 Task: Create a due date automation trigger when advanced on, on the wednesday of the week a card is due add fields without custom field "Resume" set to a number lower than 1 and greater or equal to 10 at 11:00 AM.
Action: Mouse moved to (1076, 80)
Screenshot: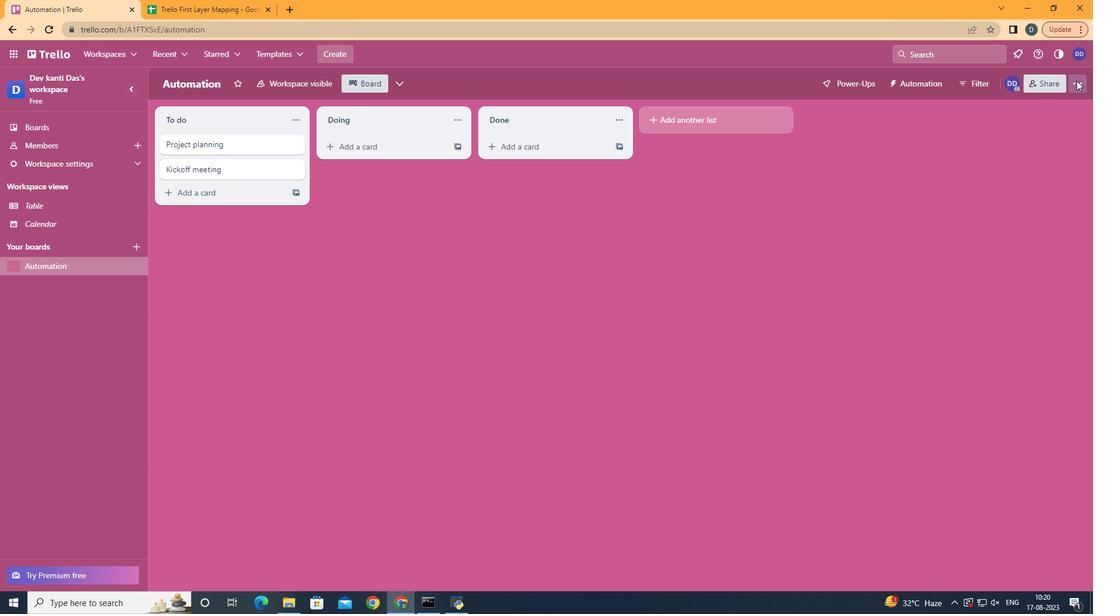 
Action: Mouse pressed left at (1076, 80)
Screenshot: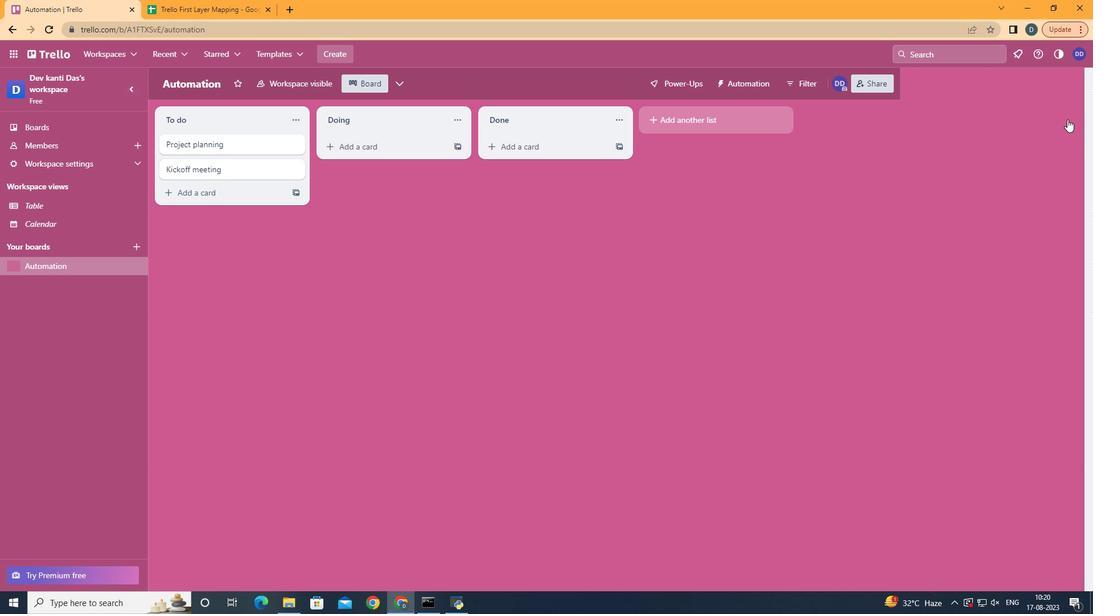 
Action: Mouse moved to (1015, 247)
Screenshot: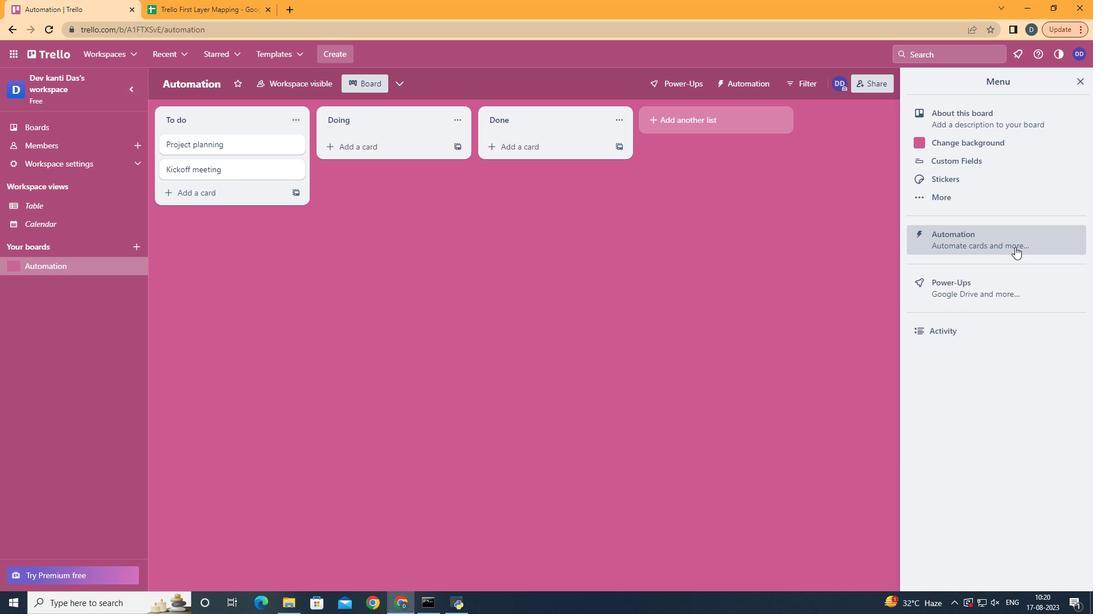 
Action: Mouse pressed left at (1015, 247)
Screenshot: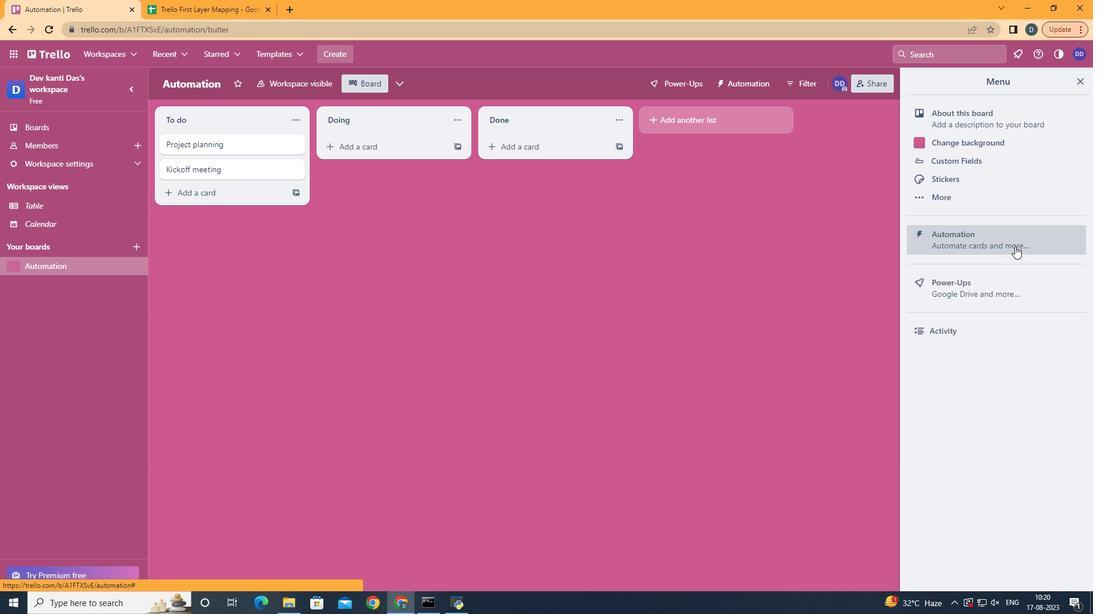 
Action: Mouse moved to (219, 231)
Screenshot: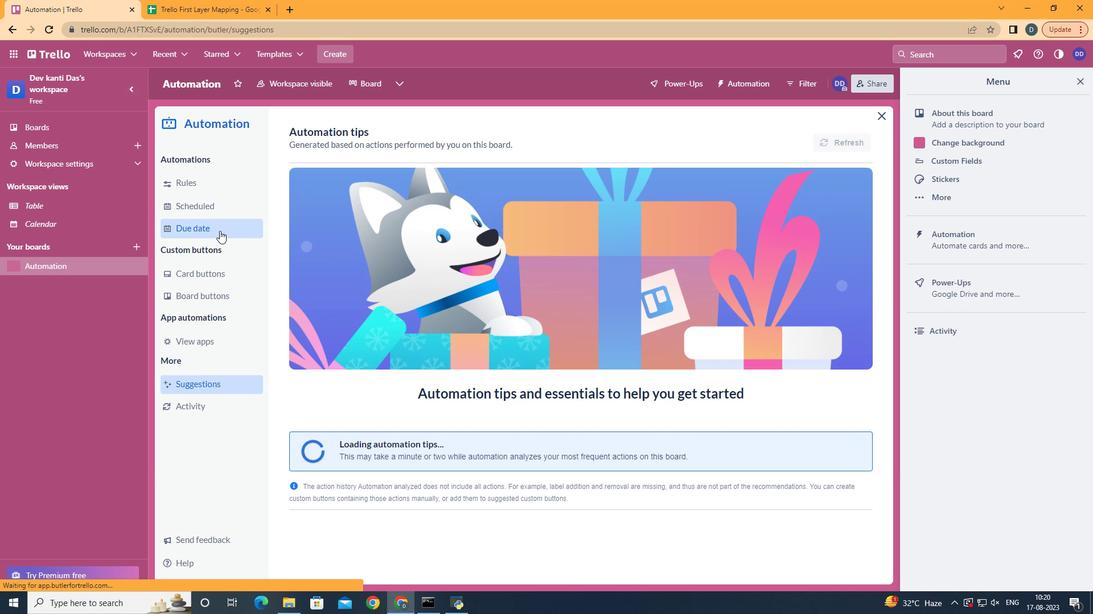 
Action: Mouse pressed left at (219, 231)
Screenshot: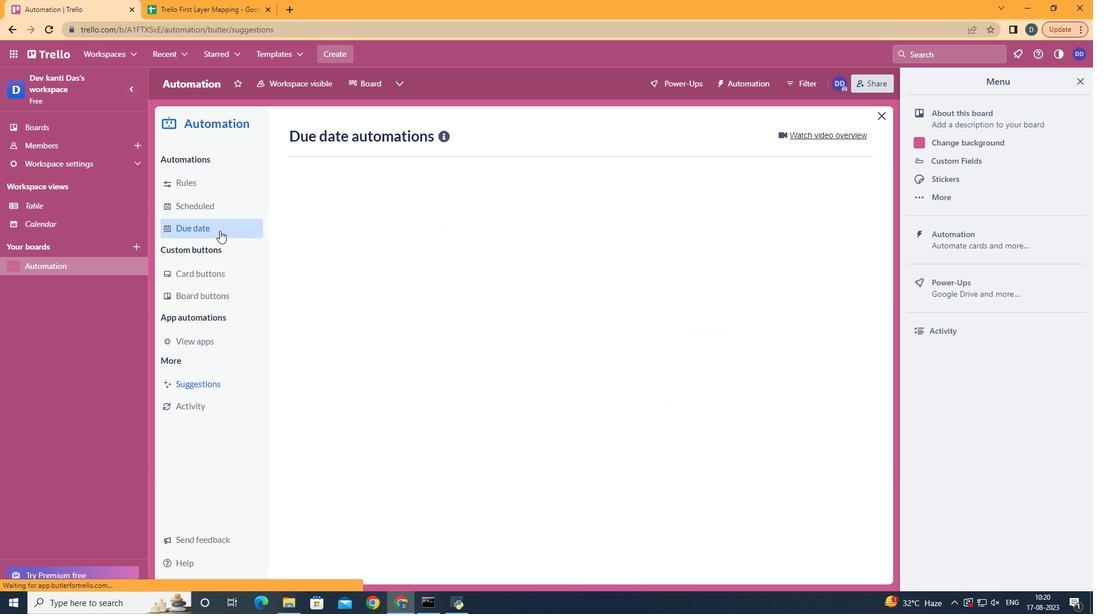 
Action: Mouse moved to (787, 134)
Screenshot: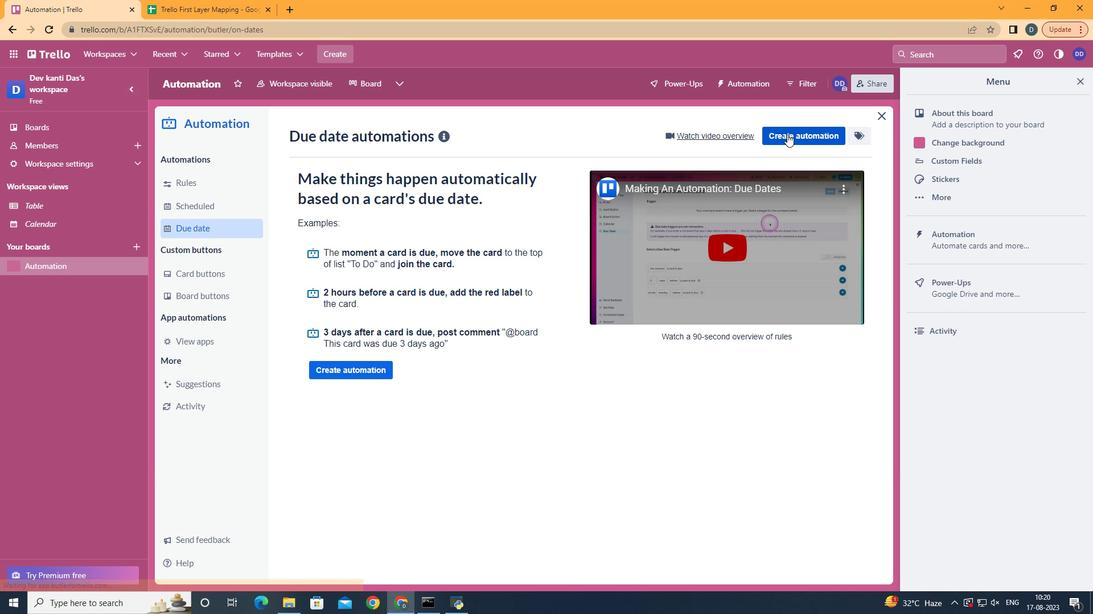 
Action: Mouse pressed left at (787, 134)
Screenshot: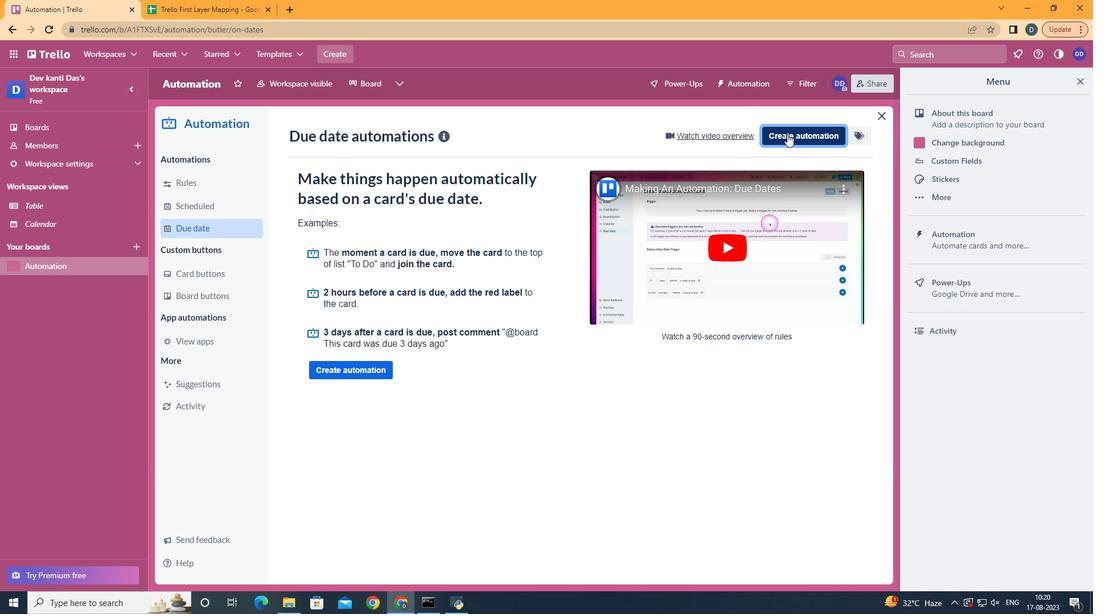 
Action: Mouse moved to (635, 251)
Screenshot: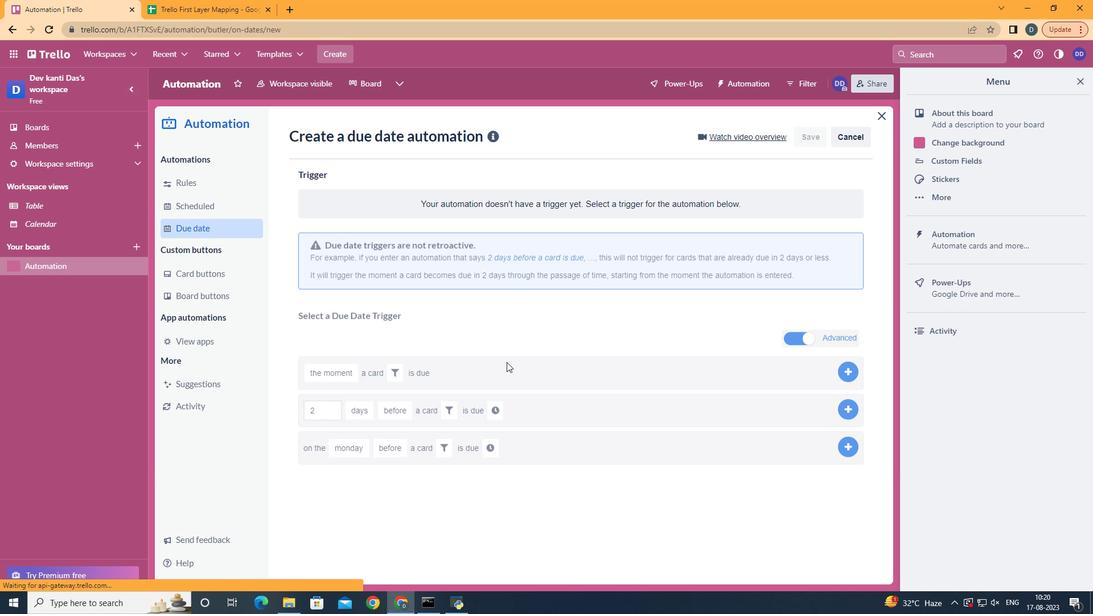 
Action: Mouse pressed left at (635, 251)
Screenshot: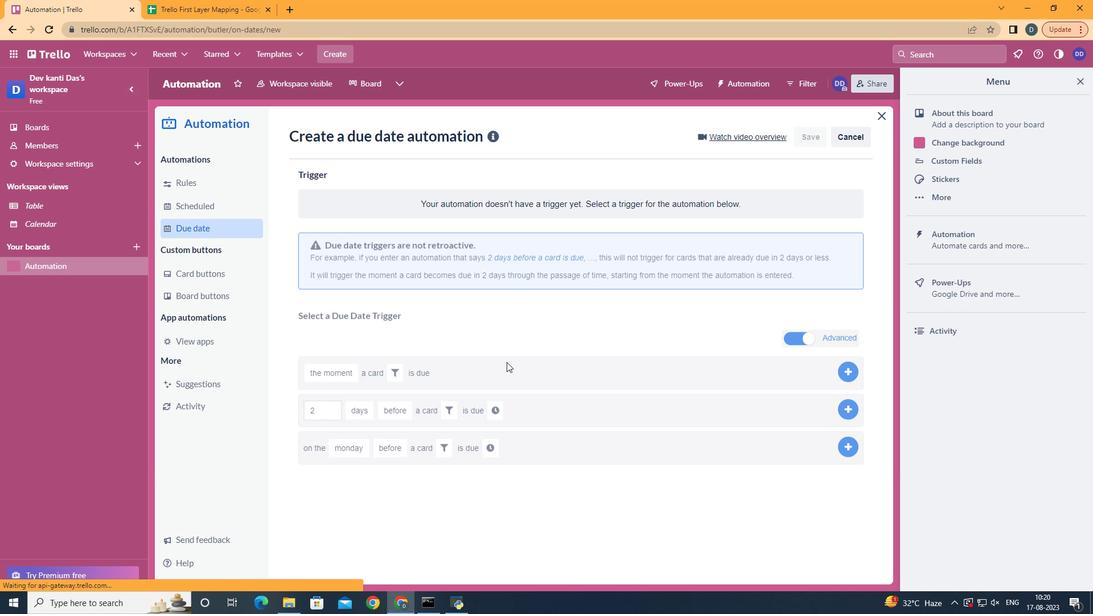 
Action: Mouse moved to (378, 335)
Screenshot: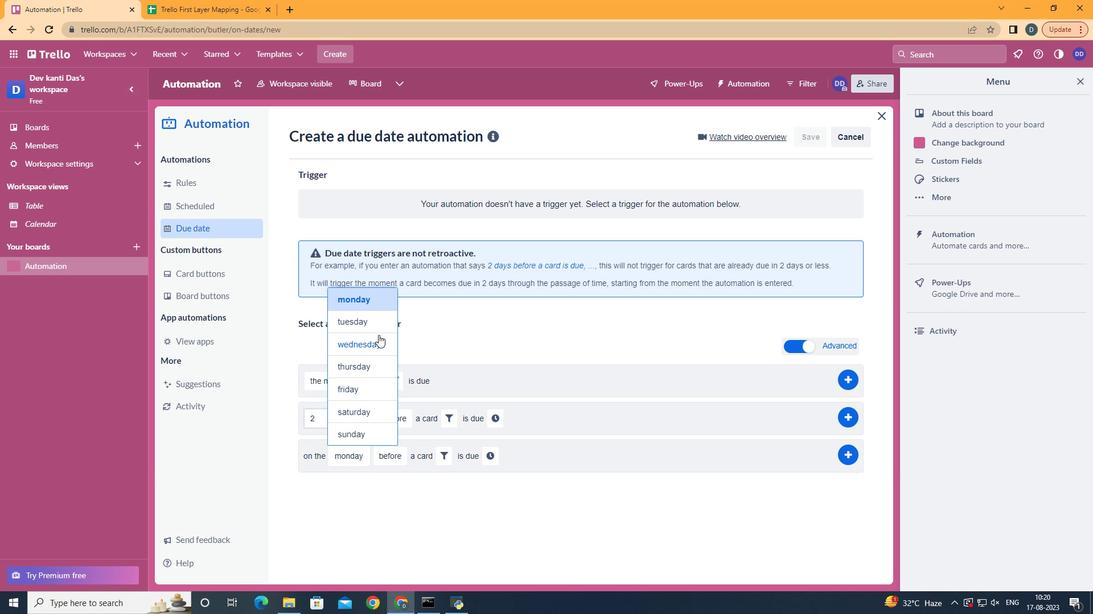 
Action: Mouse pressed left at (378, 335)
Screenshot: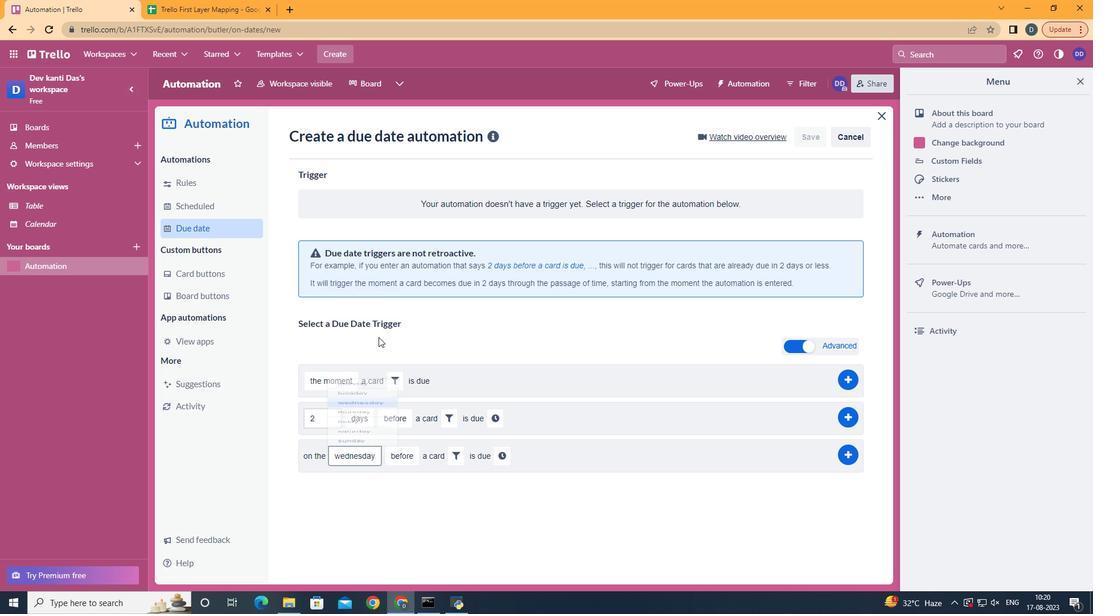 
Action: Mouse moved to (425, 526)
Screenshot: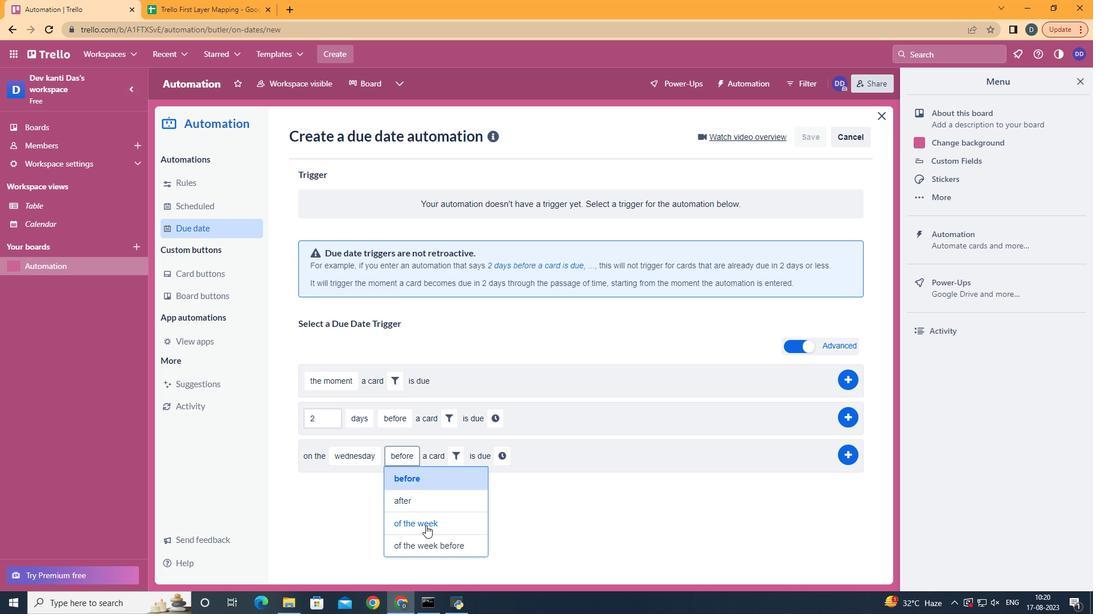 
Action: Mouse pressed left at (425, 526)
Screenshot: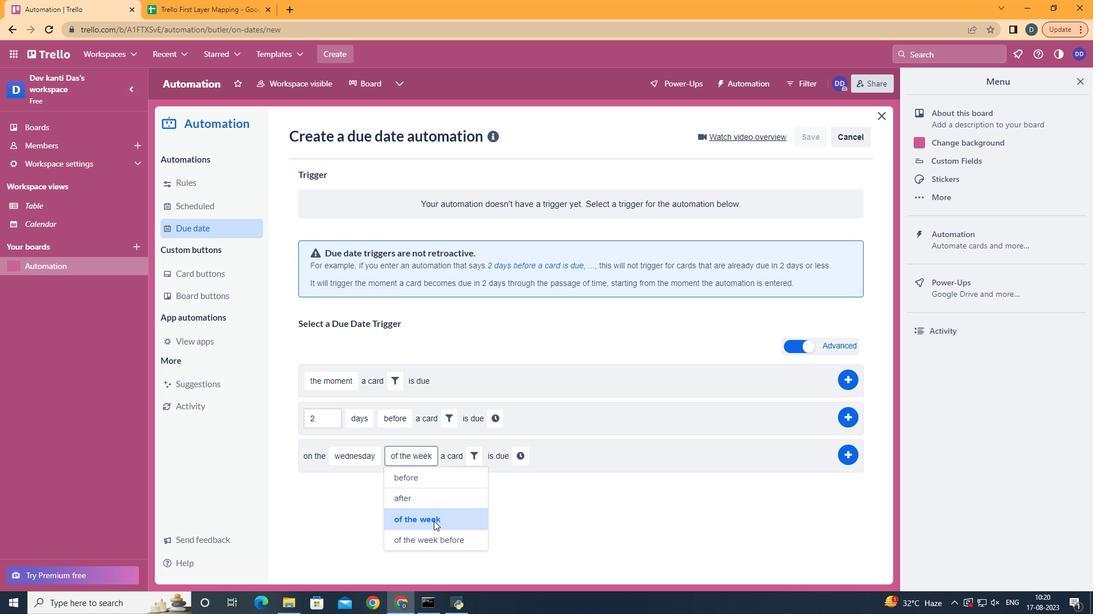 
Action: Mouse moved to (473, 462)
Screenshot: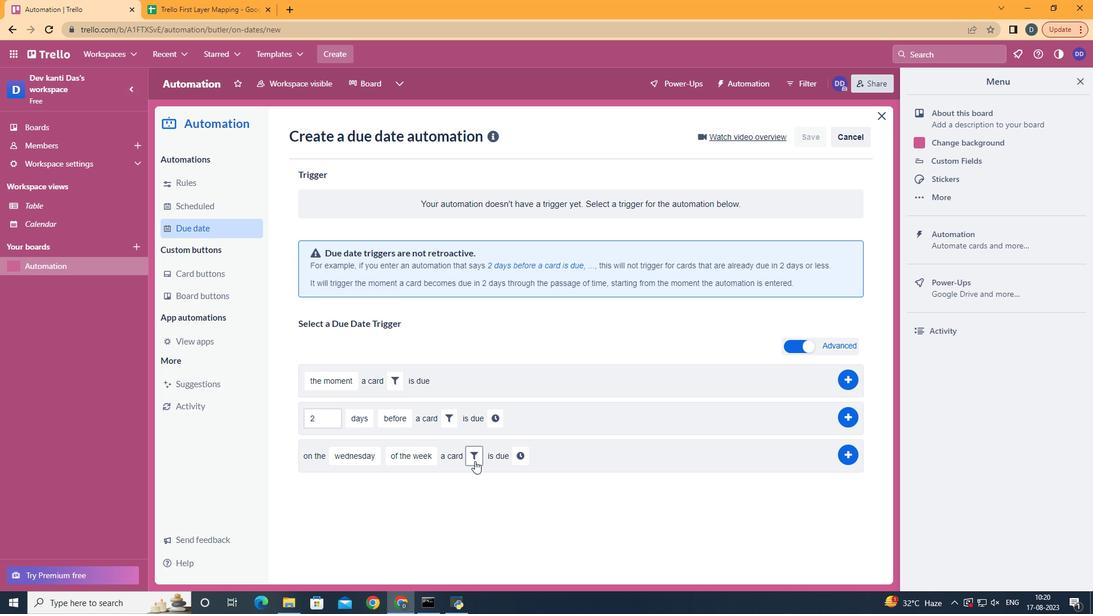 
Action: Mouse pressed left at (473, 462)
Screenshot: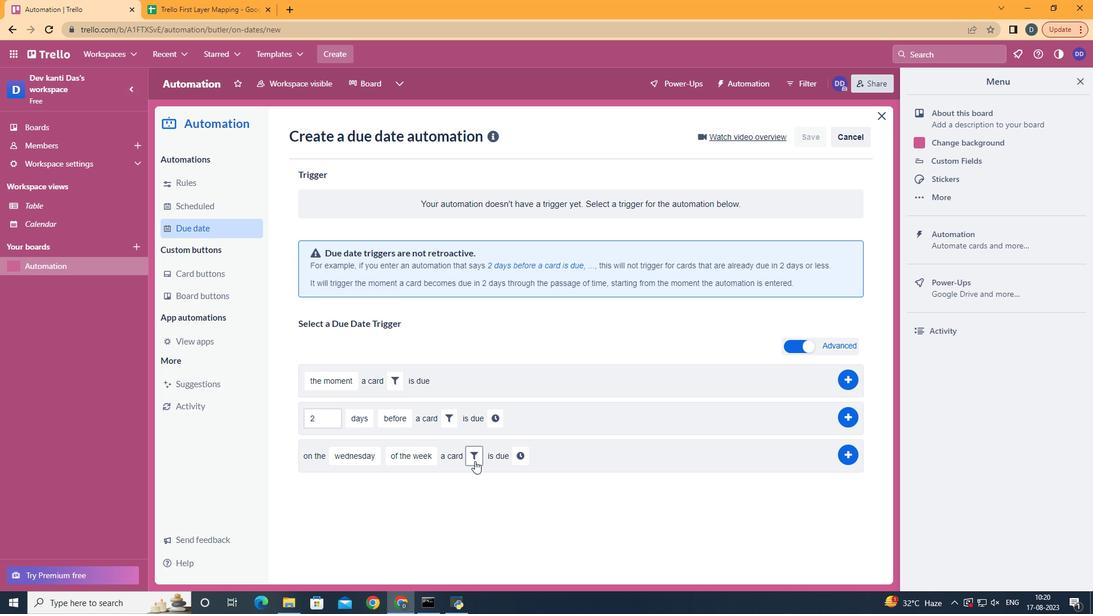 
Action: Mouse moved to (646, 494)
Screenshot: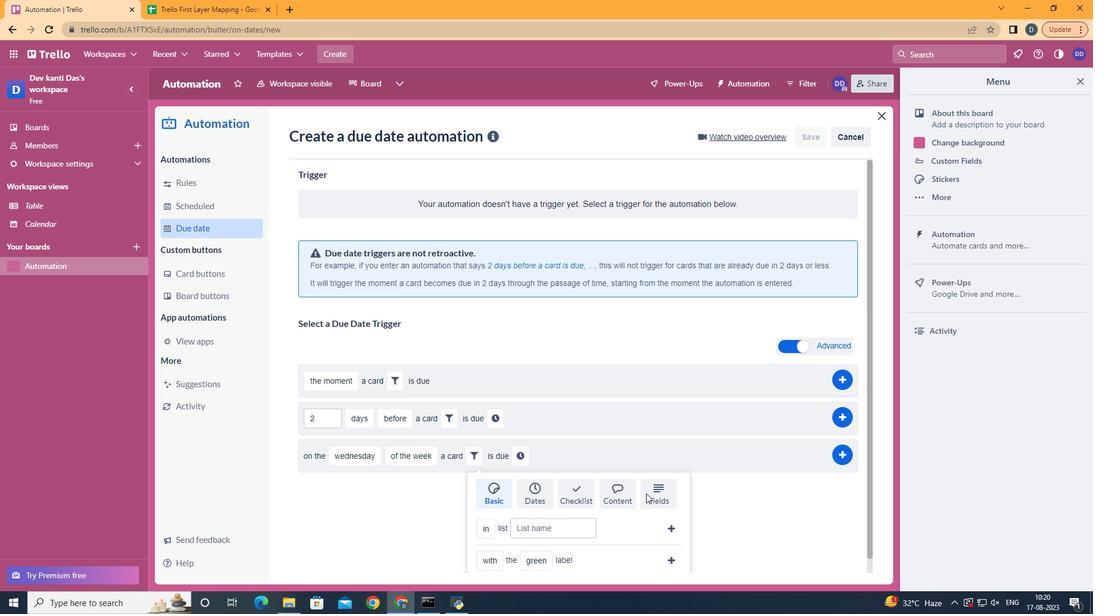 
Action: Mouse pressed left at (646, 494)
Screenshot: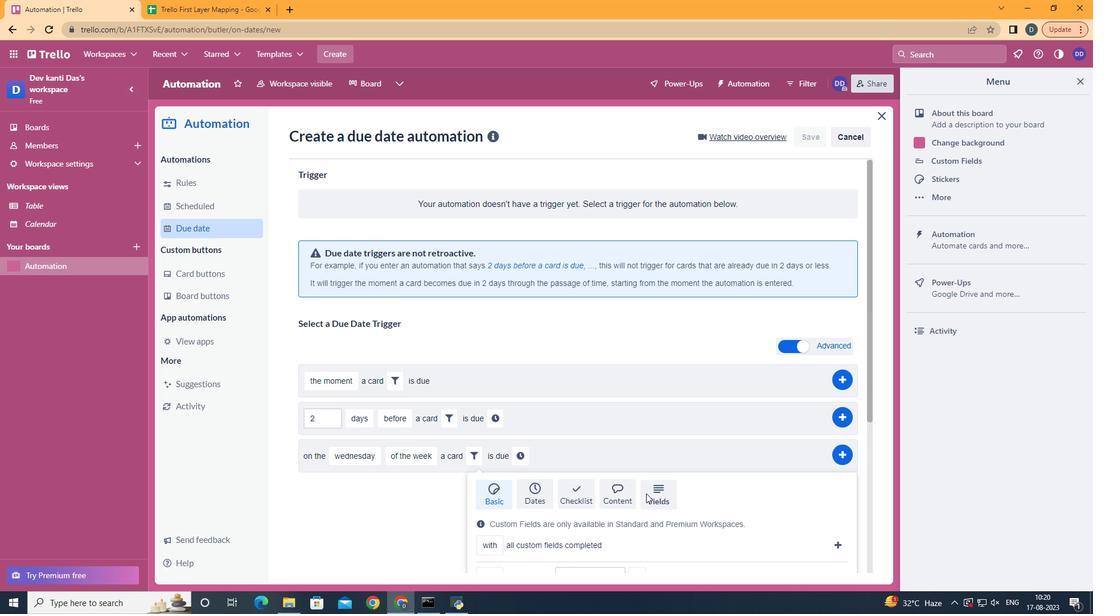 
Action: Mouse moved to (645, 493)
Screenshot: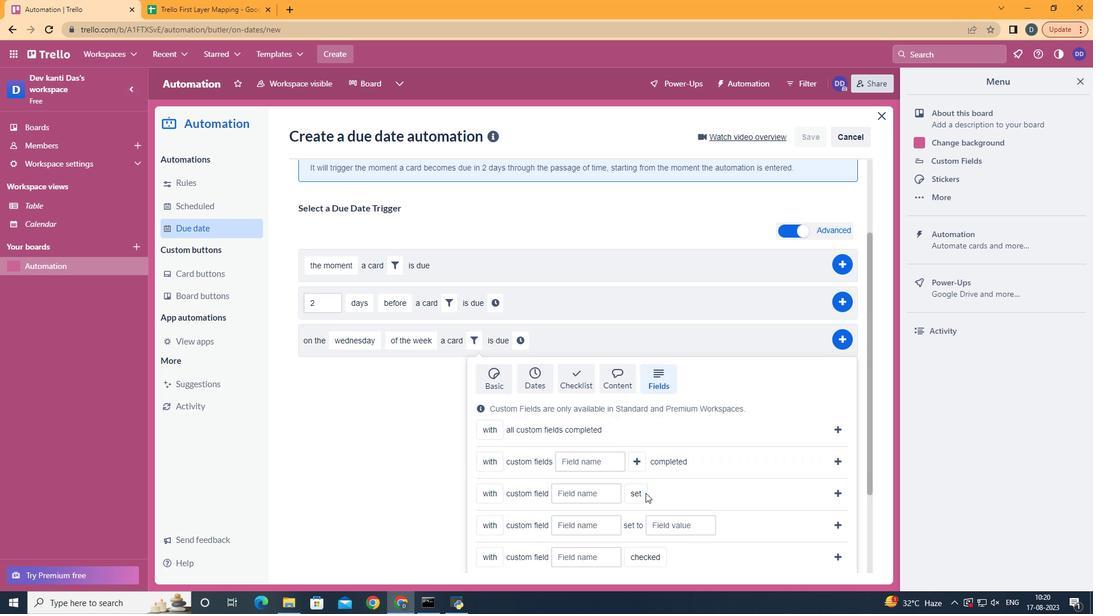 
Action: Mouse scrolled (645, 493) with delta (0, 0)
Screenshot: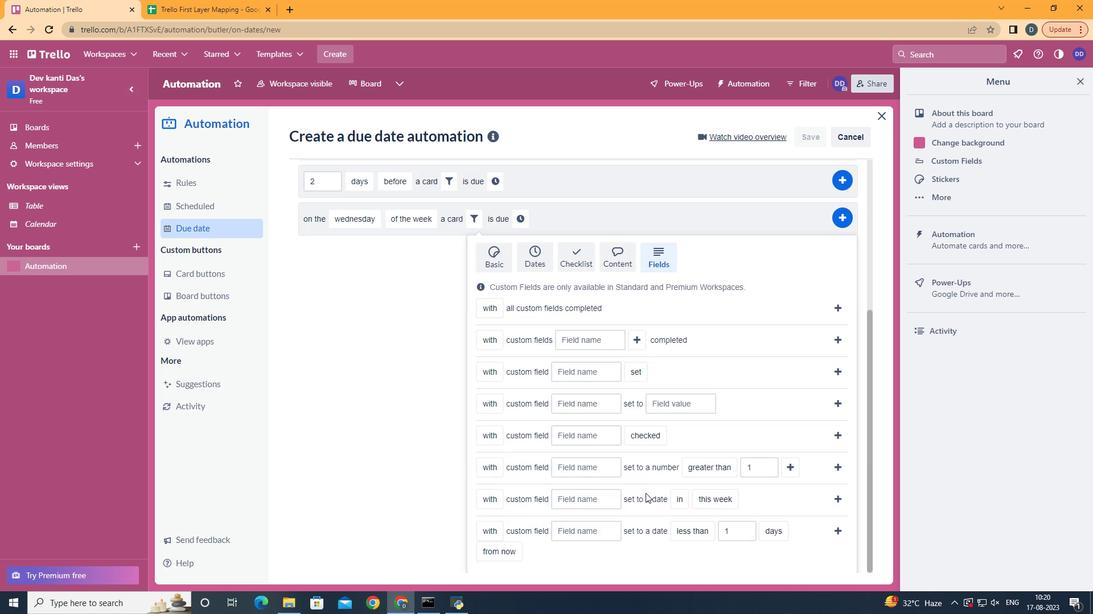 
Action: Mouse scrolled (645, 493) with delta (0, 0)
Screenshot: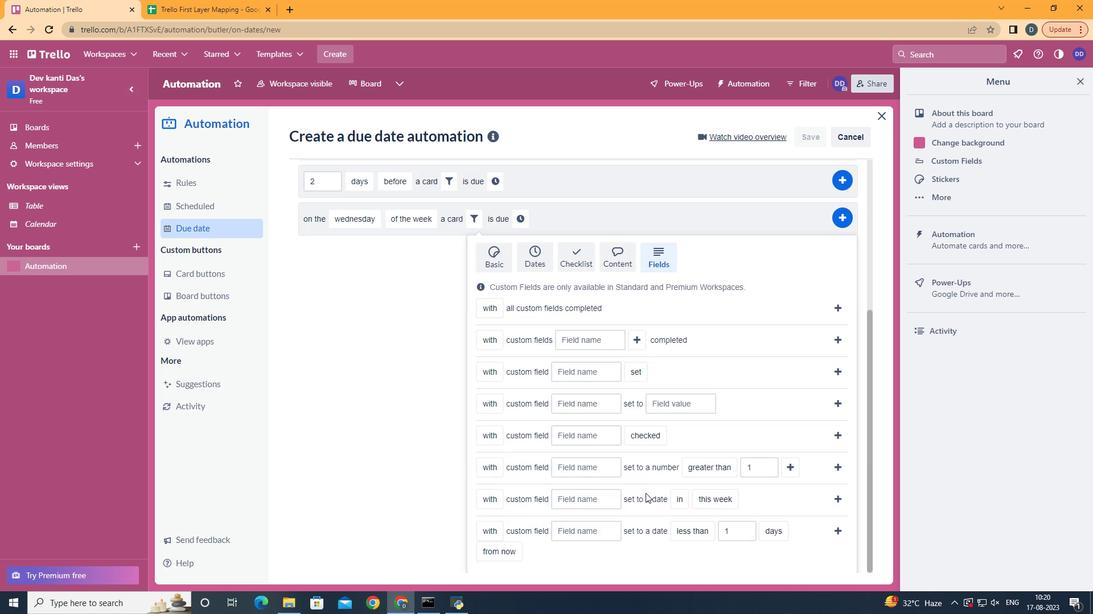 
Action: Mouse scrolled (645, 493) with delta (0, 0)
Screenshot: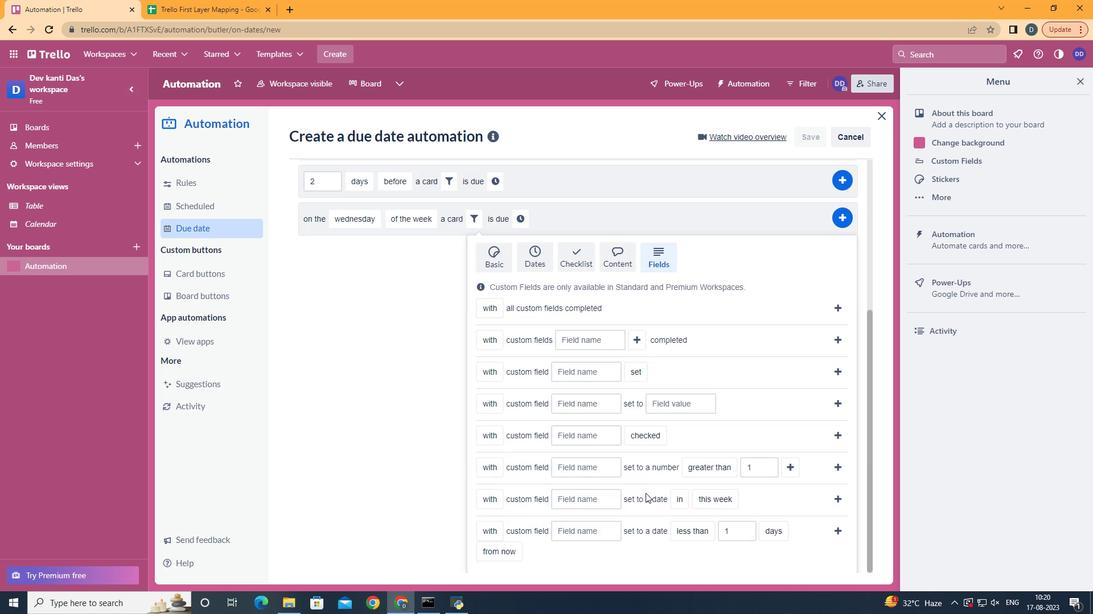 
Action: Mouse scrolled (645, 493) with delta (0, 0)
Screenshot: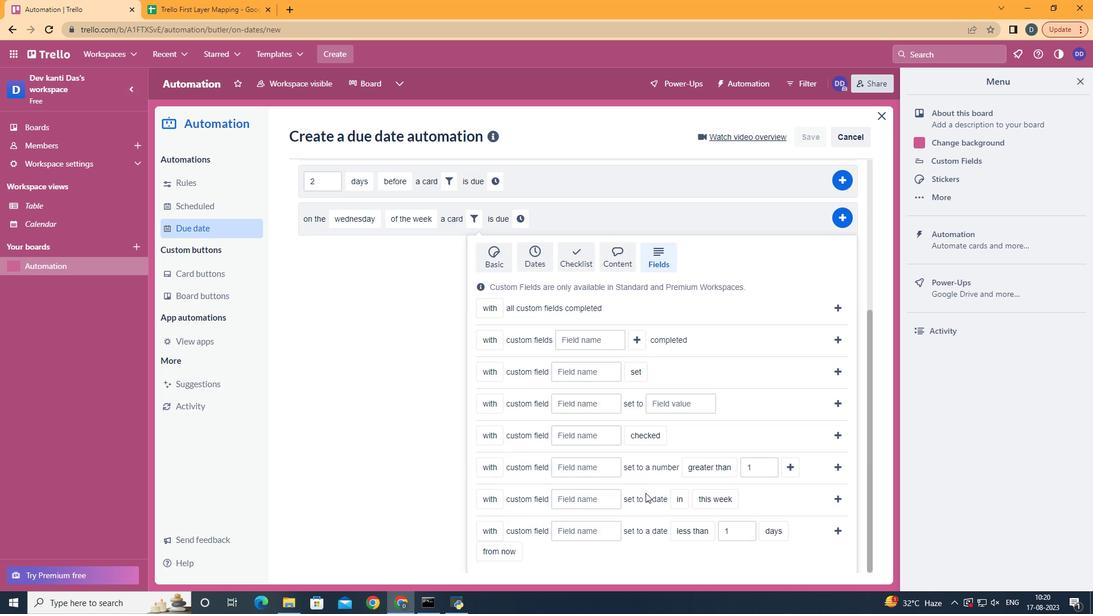 
Action: Mouse scrolled (645, 493) with delta (0, 0)
Screenshot: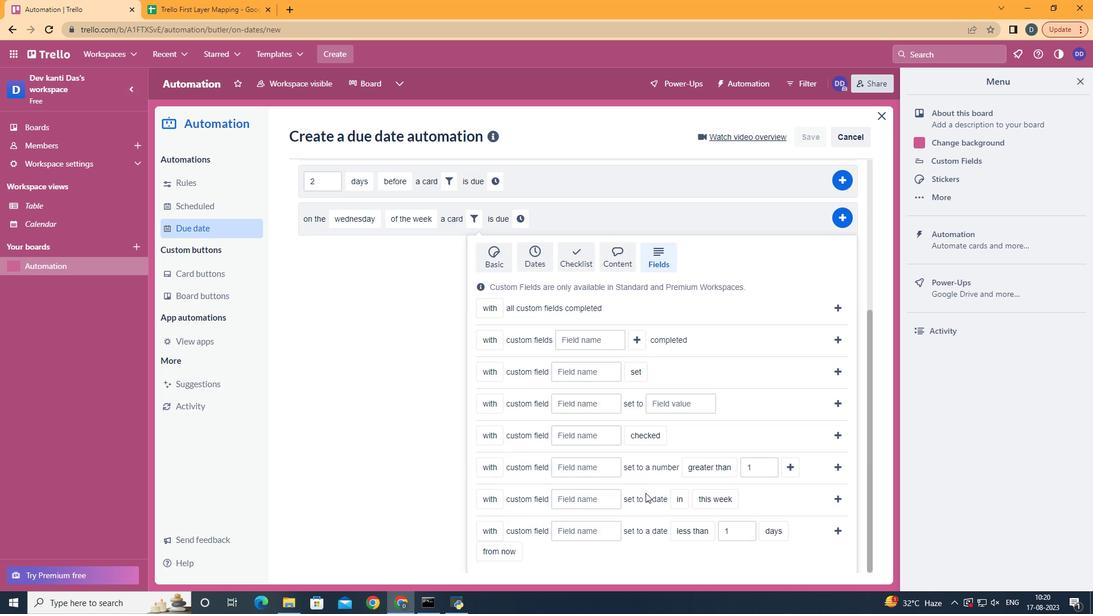 
Action: Mouse scrolled (645, 493) with delta (0, 0)
Screenshot: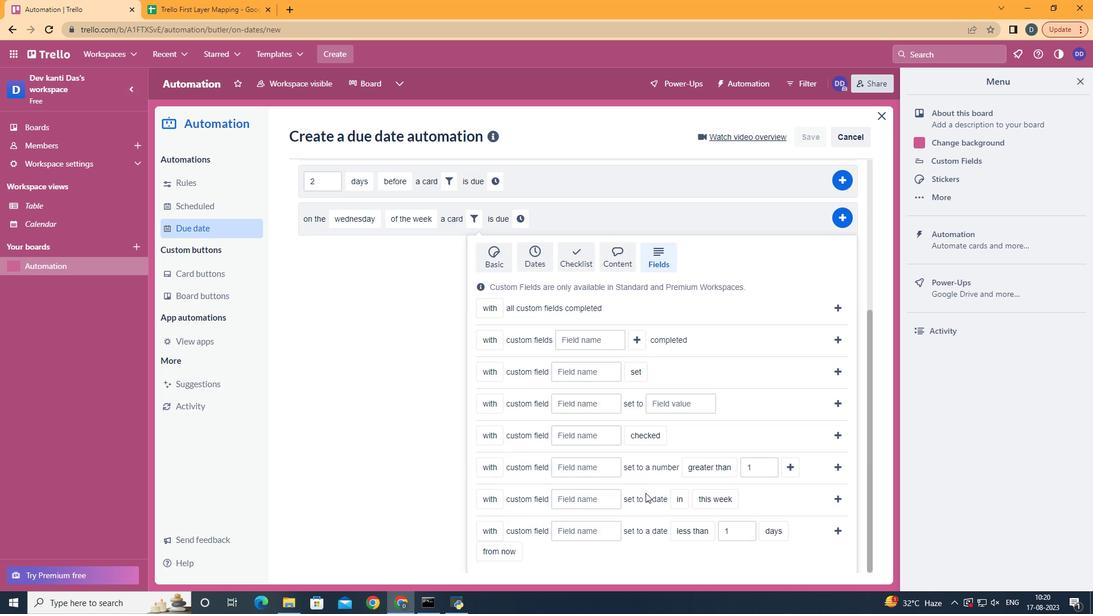
Action: Mouse moved to (506, 510)
Screenshot: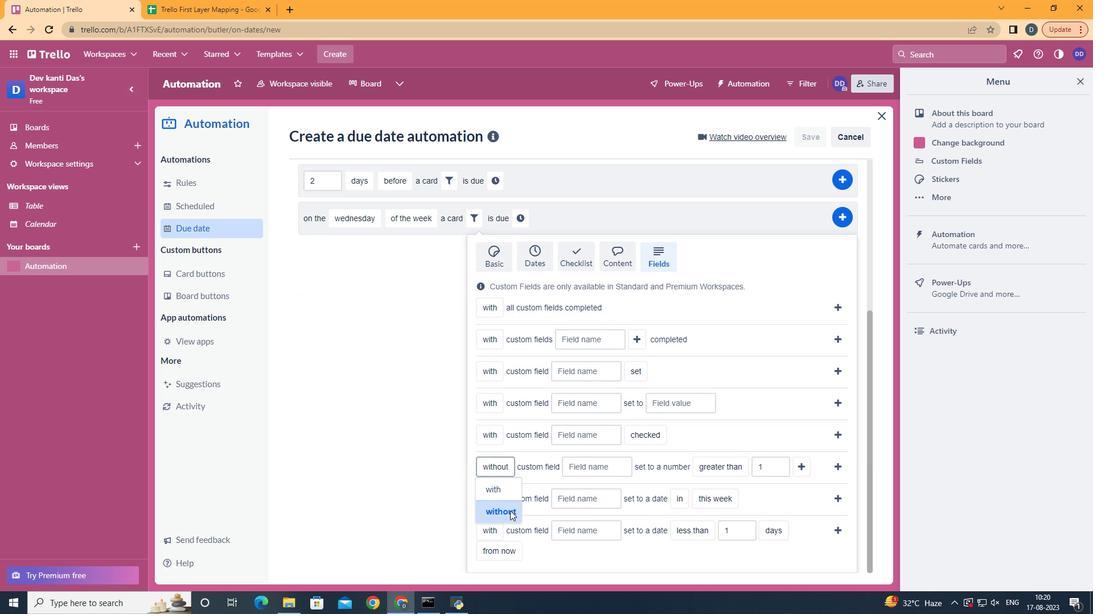 
Action: Mouse pressed left at (506, 510)
Screenshot: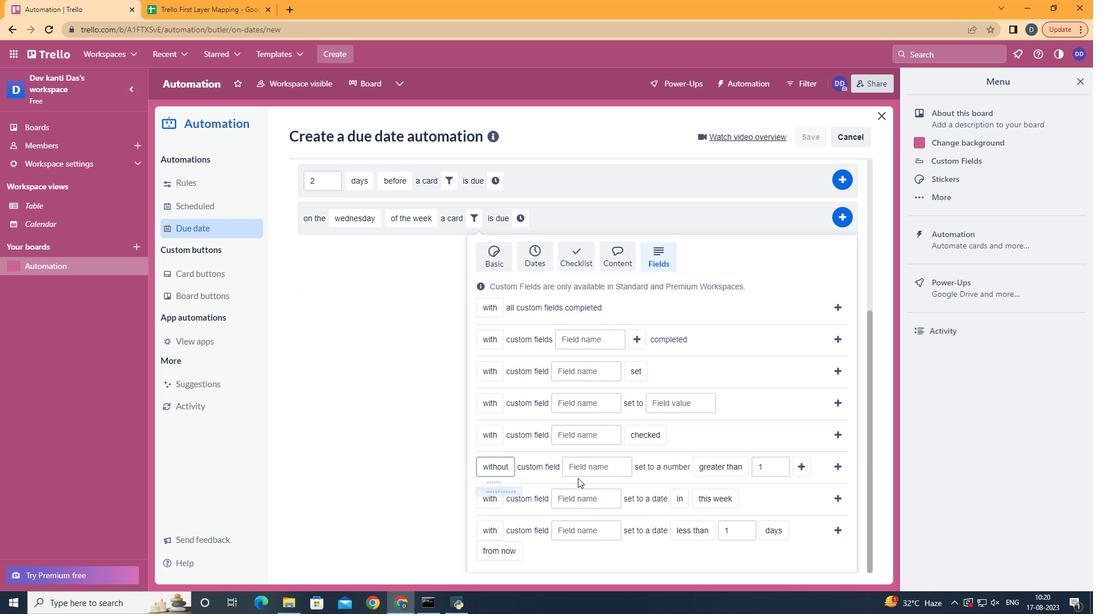 
Action: Mouse moved to (599, 468)
Screenshot: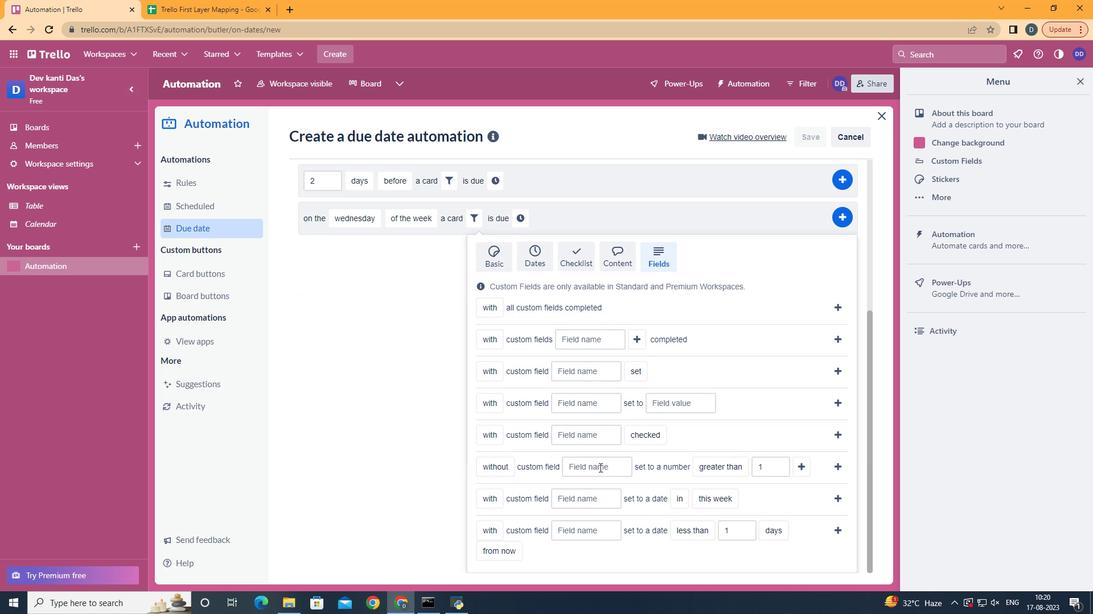 
Action: Mouse pressed left at (599, 468)
Screenshot: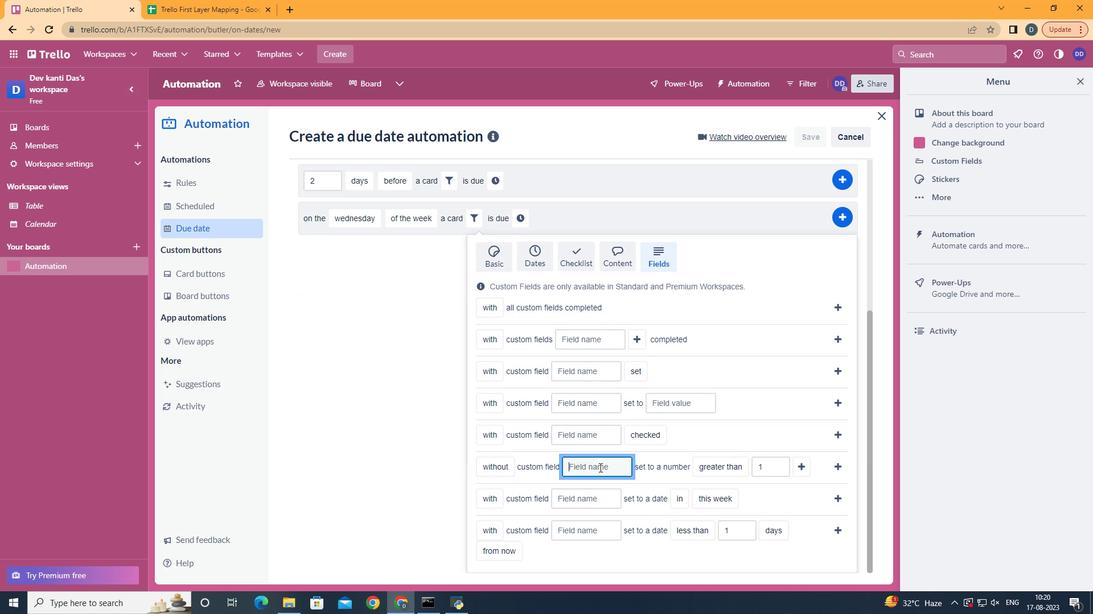 
Action: Key pressed <Key.shift>Resume
Screenshot: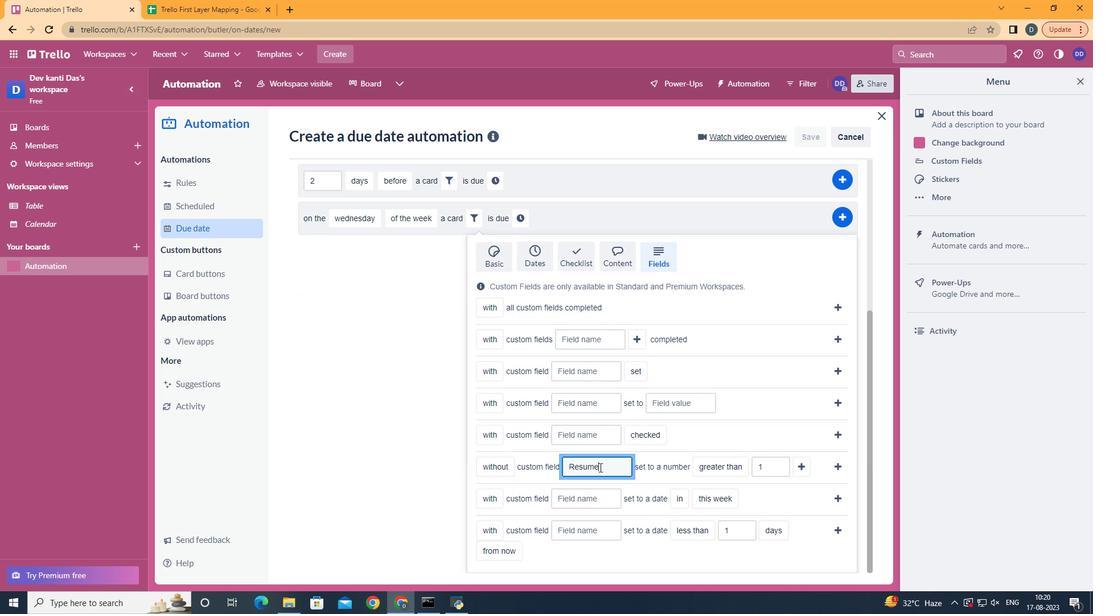 
Action: Mouse moved to (733, 534)
Screenshot: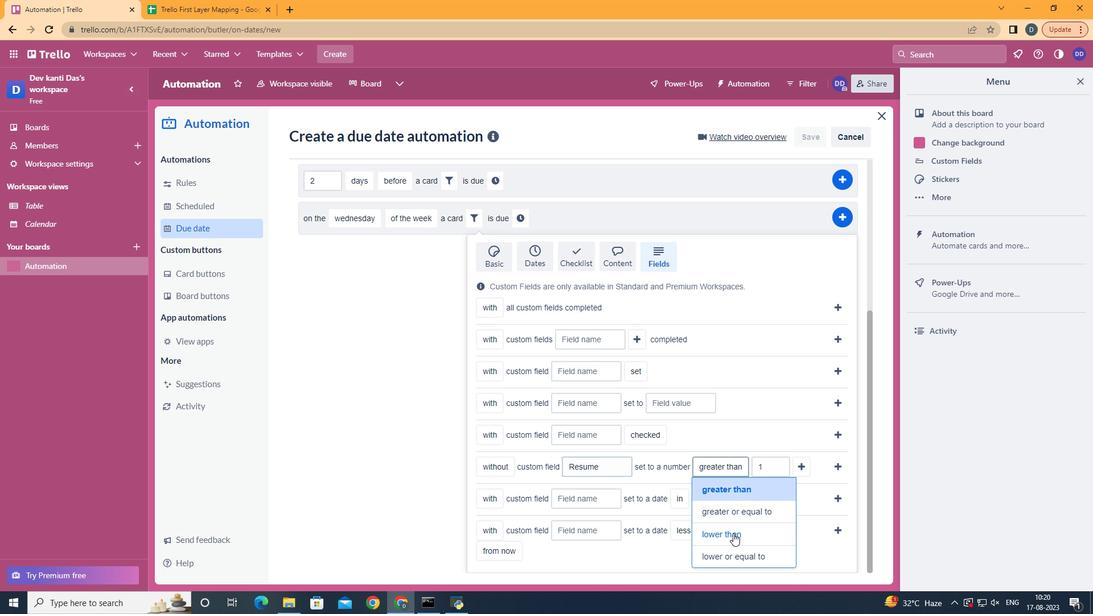 
Action: Mouse pressed left at (733, 534)
Screenshot: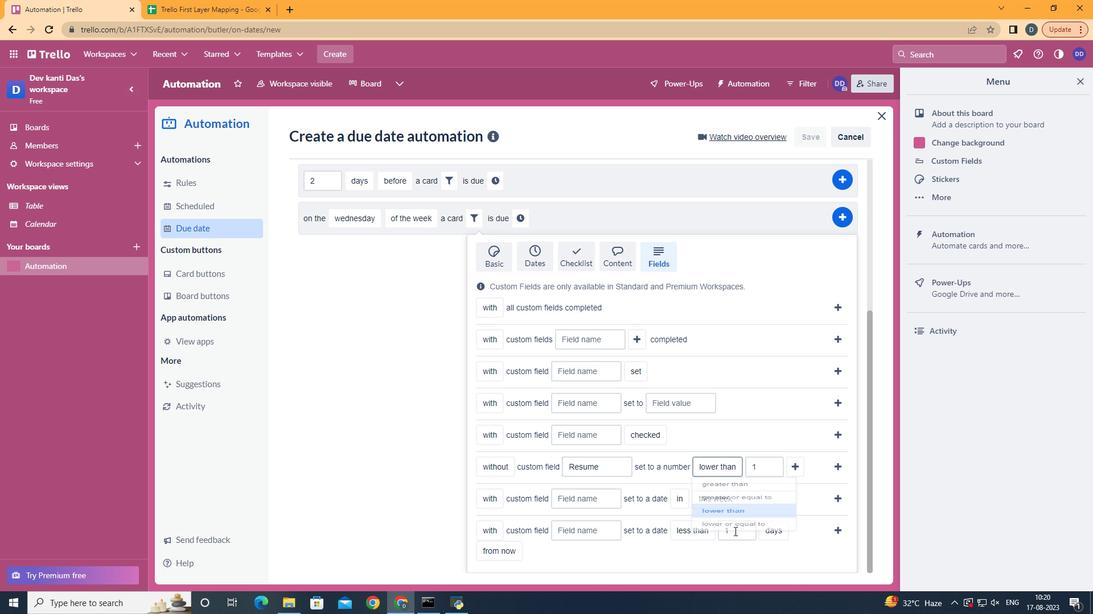 
Action: Mouse moved to (794, 465)
Screenshot: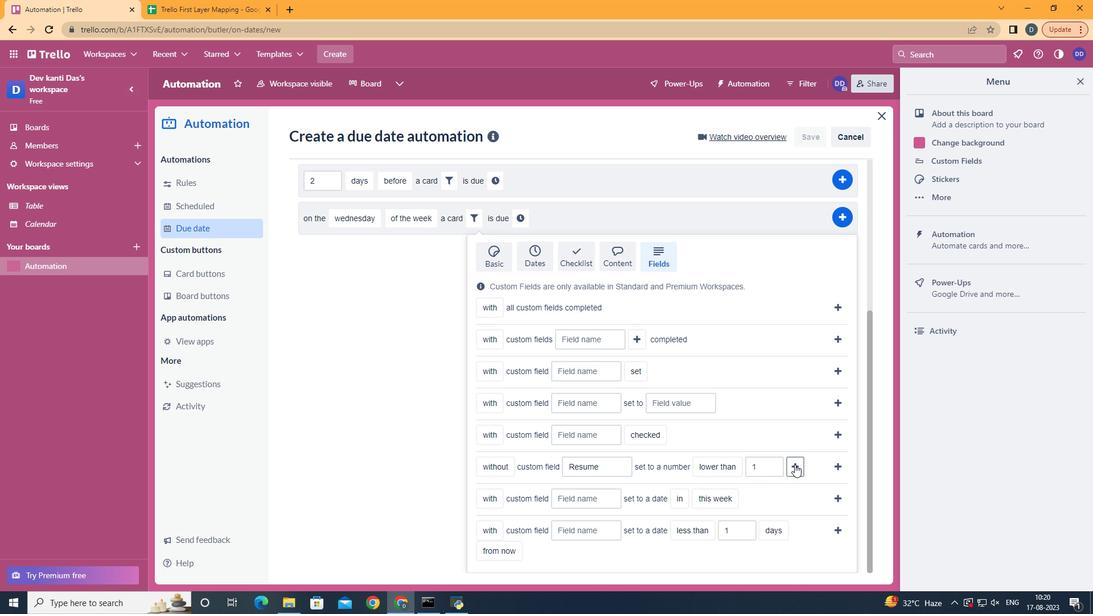 
Action: Mouse pressed left at (794, 465)
Screenshot: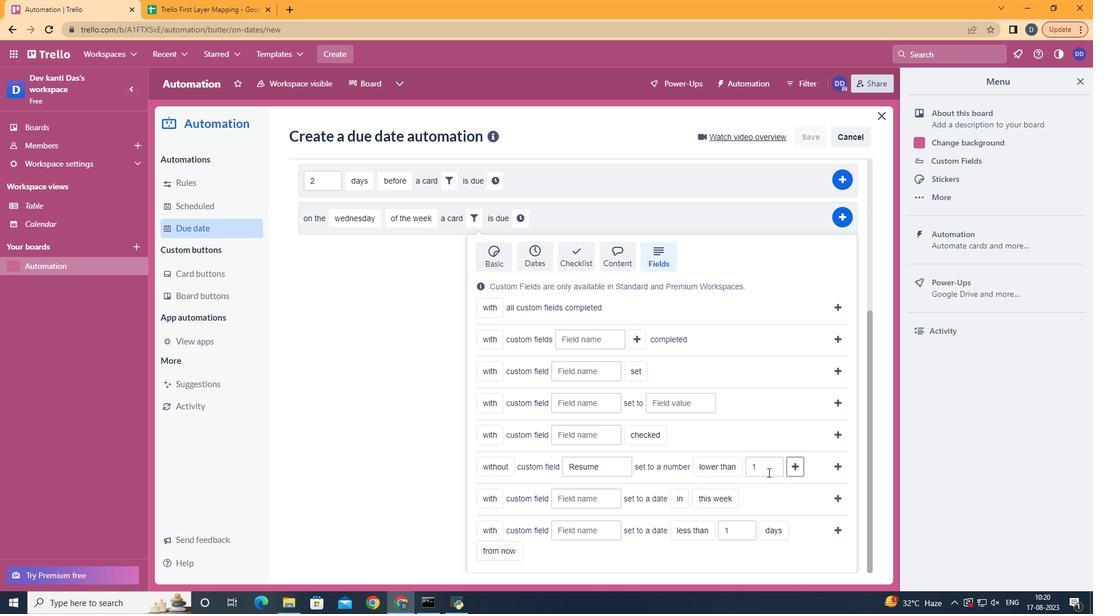 
Action: Mouse moved to (567, 449)
Screenshot: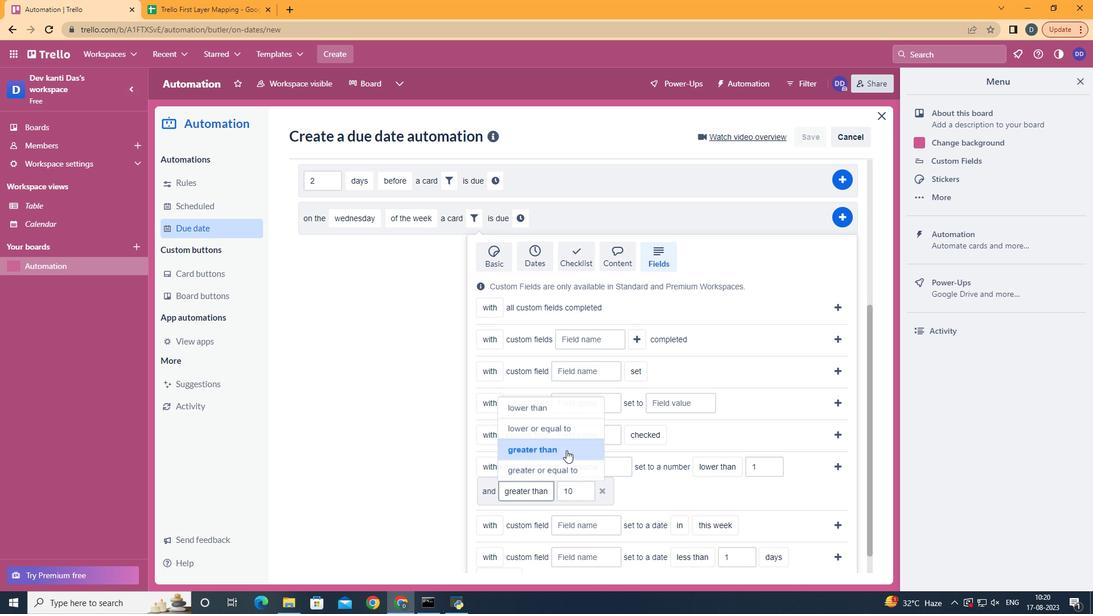 
Action: Mouse pressed left at (567, 449)
Screenshot: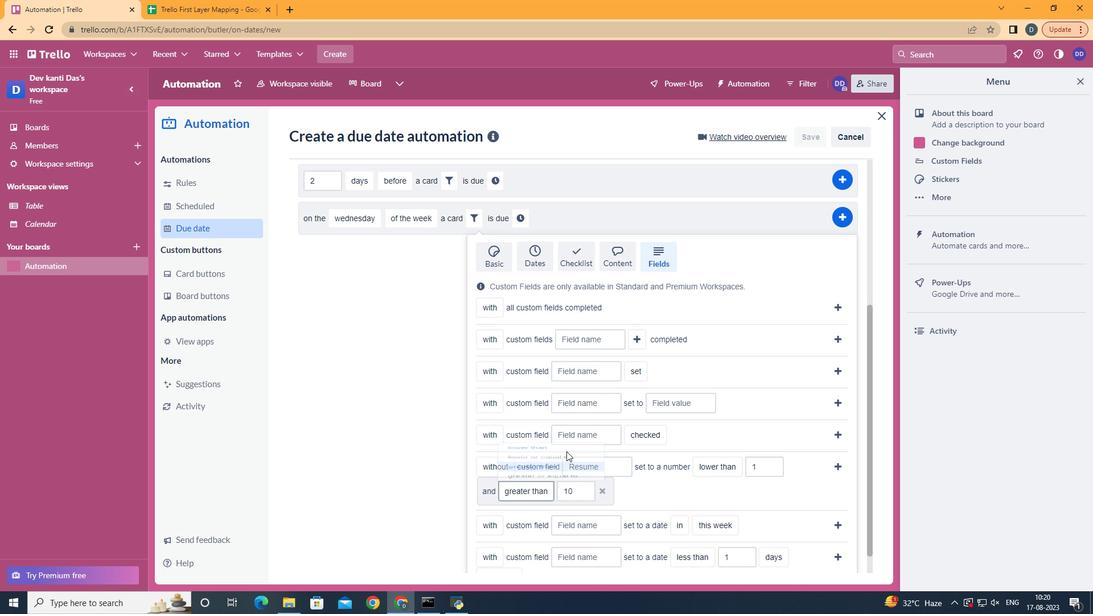 
Action: Mouse moved to (552, 458)
Screenshot: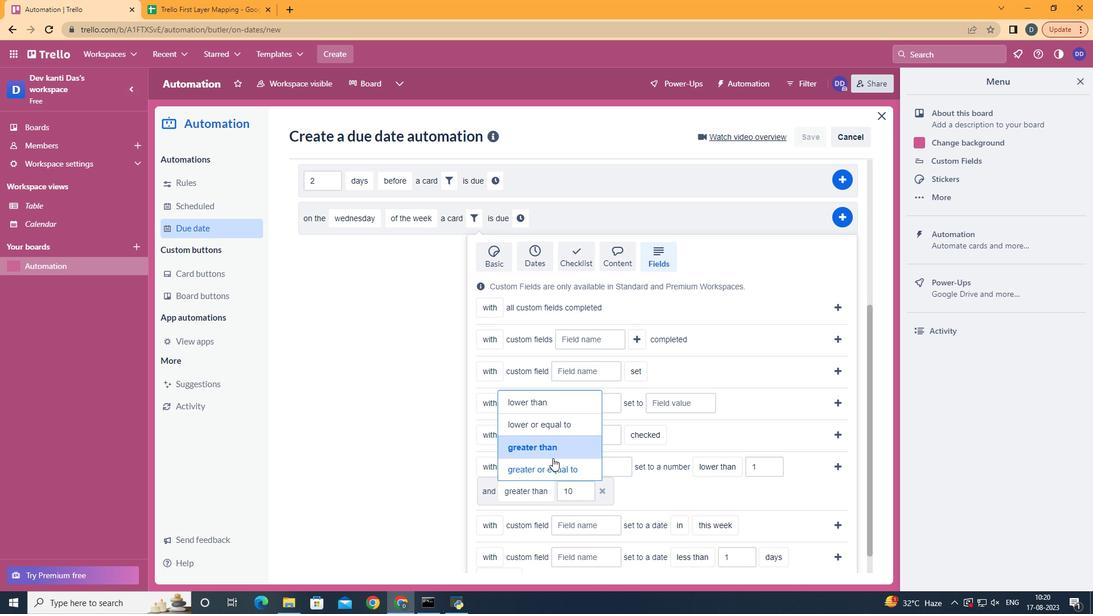 
Action: Mouse pressed left at (552, 458)
Screenshot: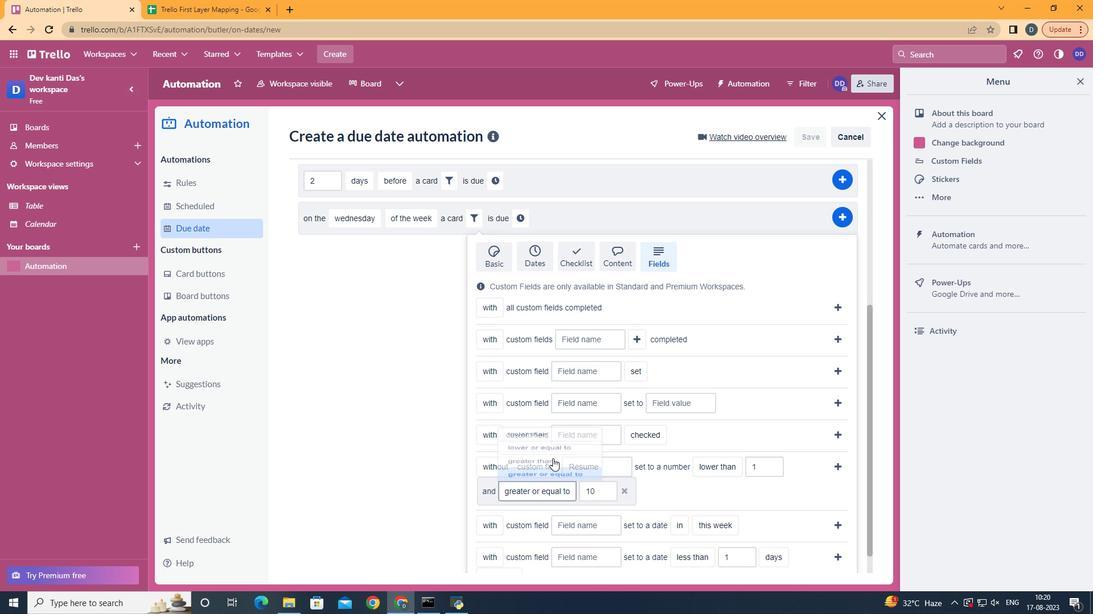 
Action: Mouse moved to (842, 467)
Screenshot: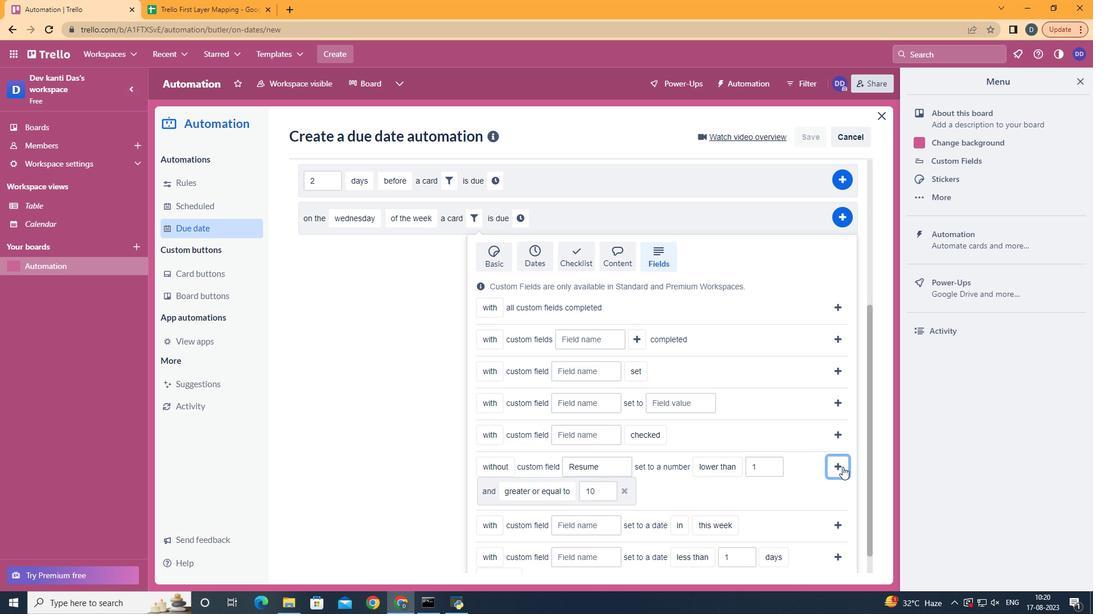 
Action: Mouse pressed left at (842, 467)
Screenshot: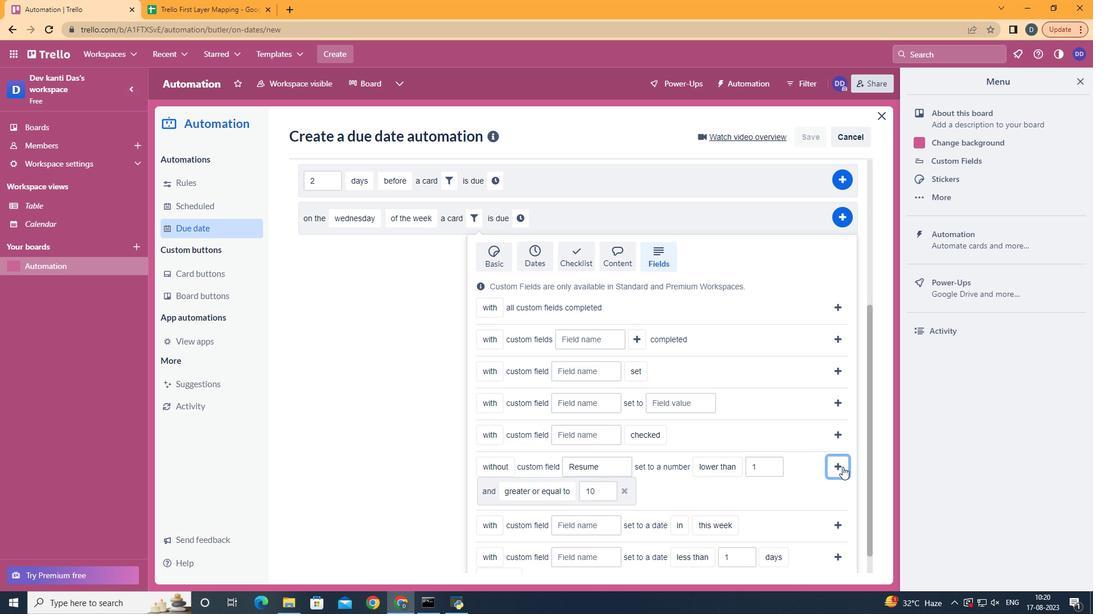 
Action: Mouse moved to (333, 484)
Screenshot: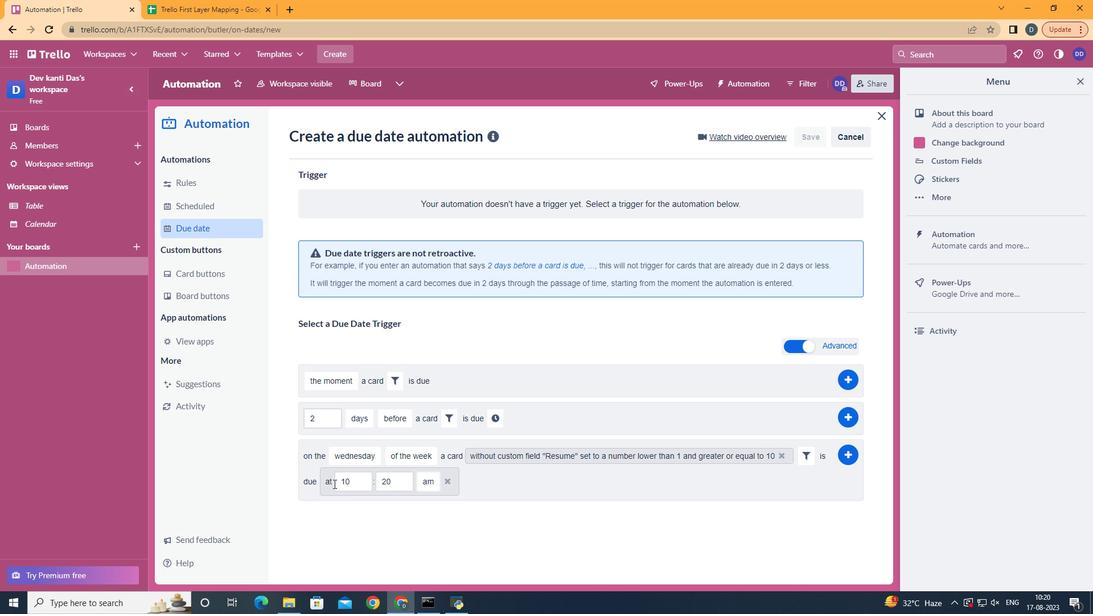
Action: Mouse pressed left at (333, 484)
Screenshot: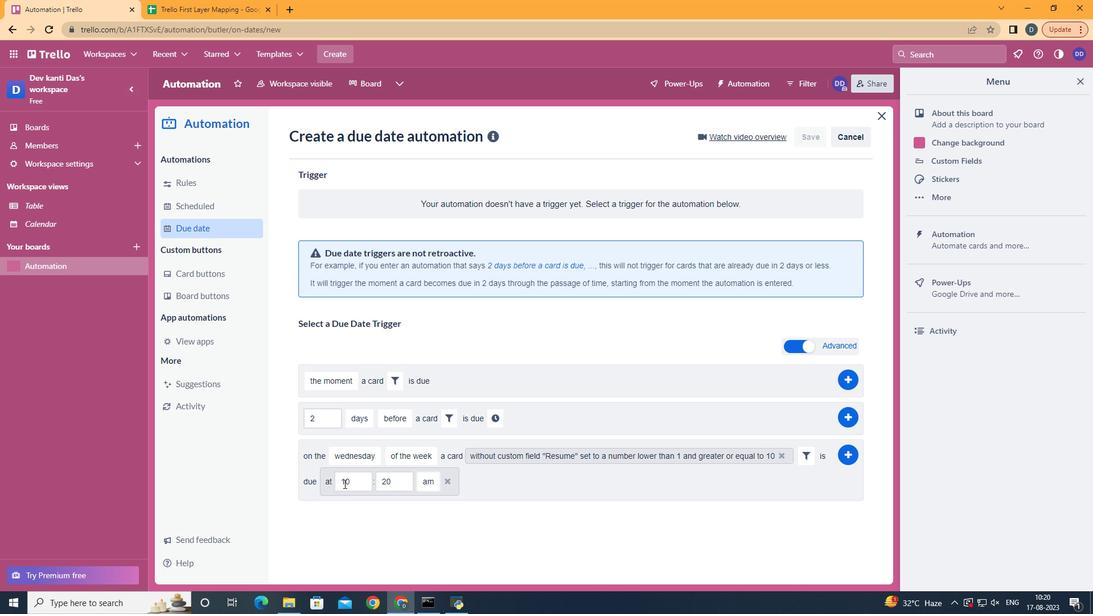 
Action: Mouse moved to (344, 484)
Screenshot: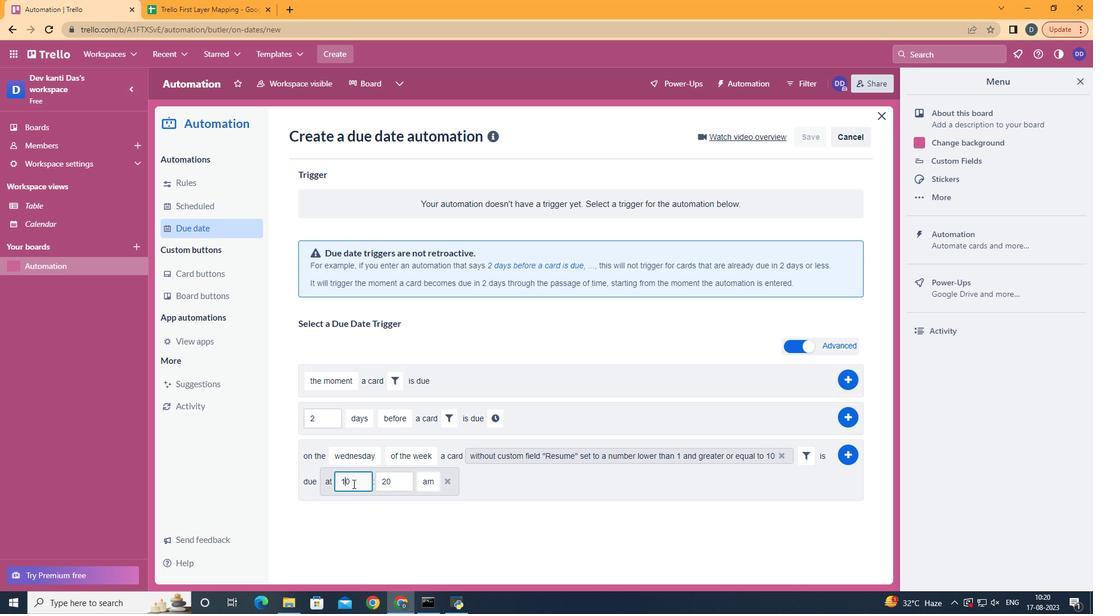 
Action: Mouse pressed left at (344, 484)
Screenshot: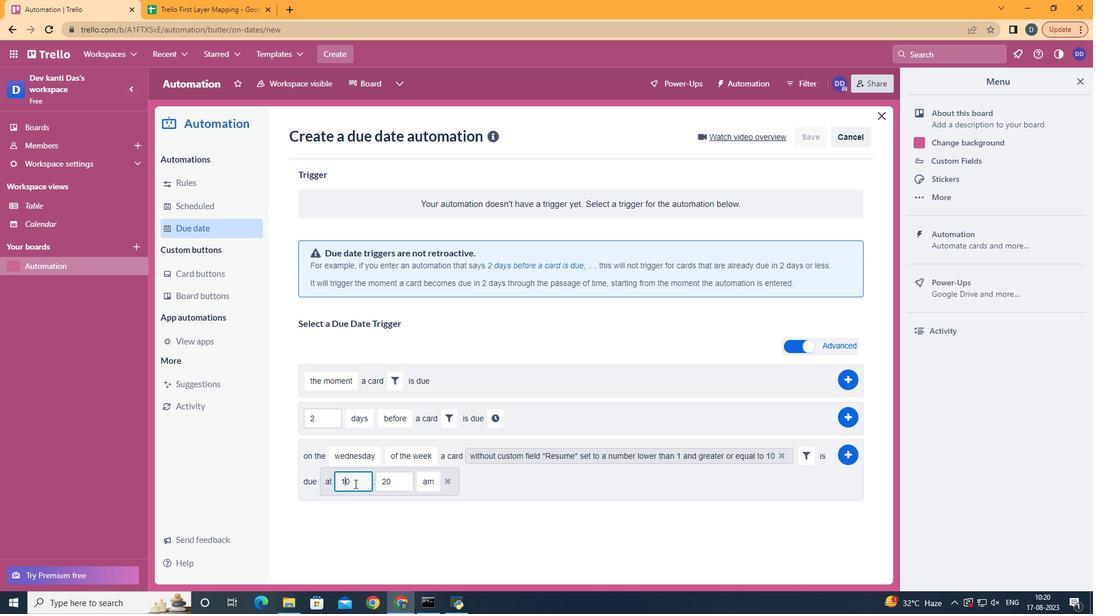 
Action: Mouse moved to (355, 484)
Screenshot: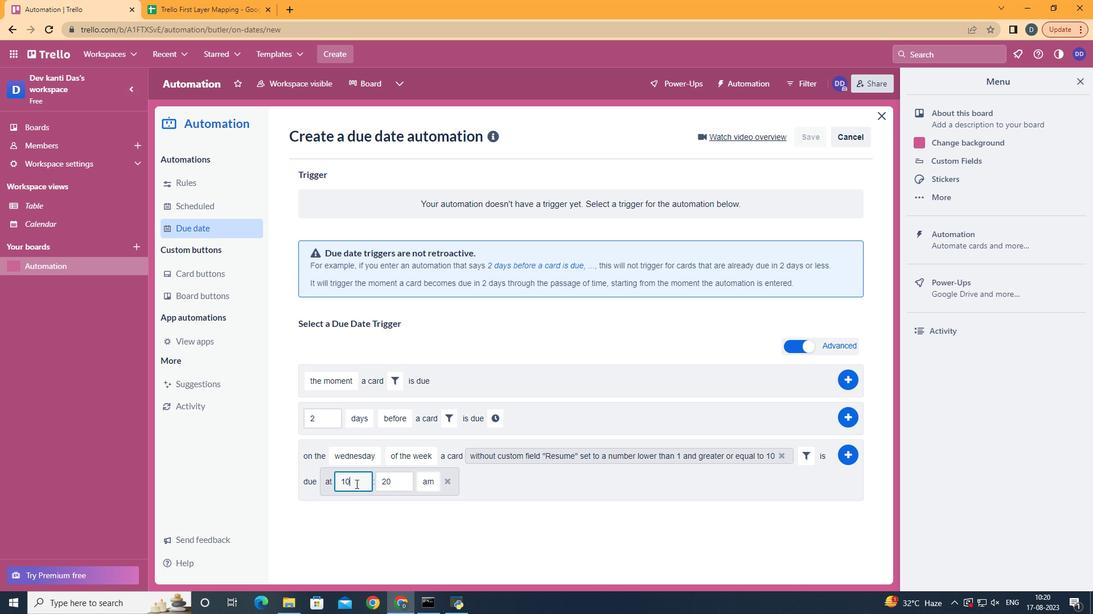 
Action: Mouse pressed left at (355, 484)
Screenshot: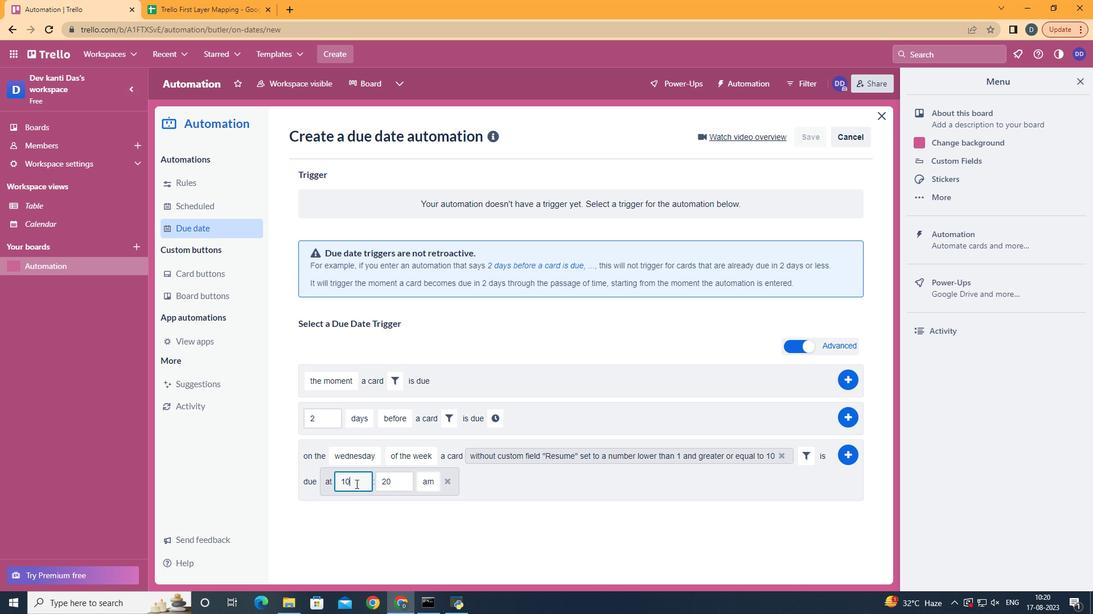 
Action: Key pressed <Key.backspace>1
Screenshot: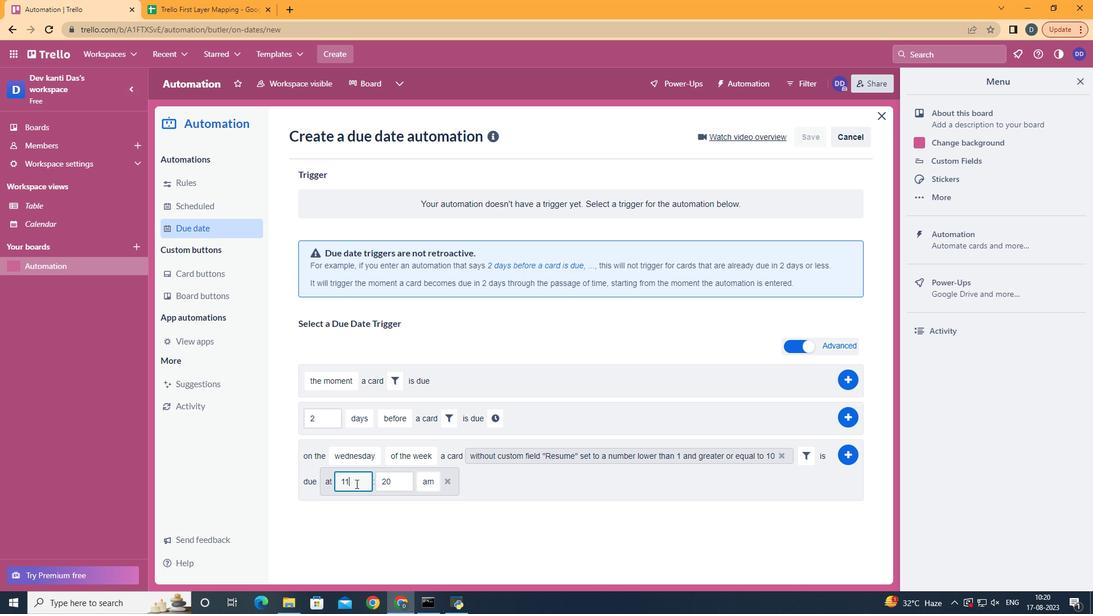 
Action: Mouse moved to (397, 485)
Screenshot: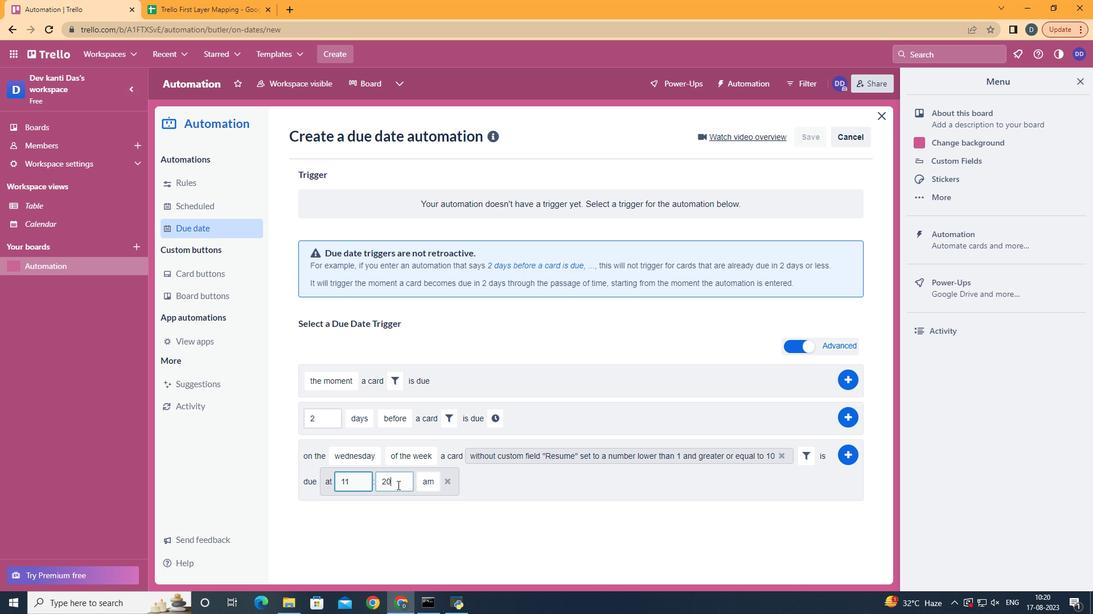 
Action: Mouse pressed left at (397, 485)
Screenshot: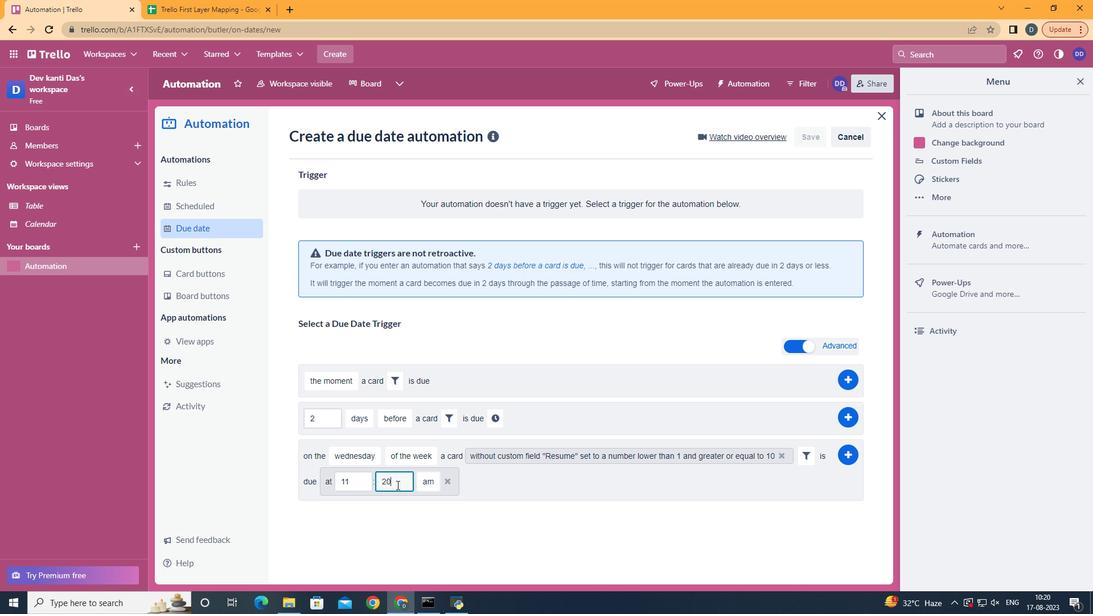 
Action: Key pressed <Key.backspace>
Screenshot: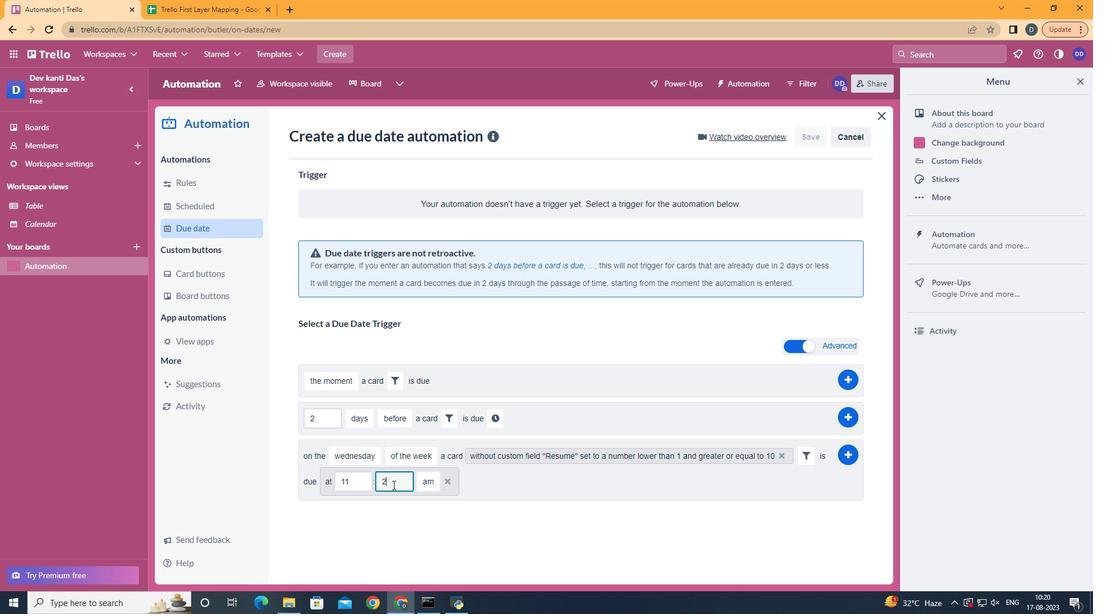 
Action: Mouse moved to (392, 485)
Screenshot: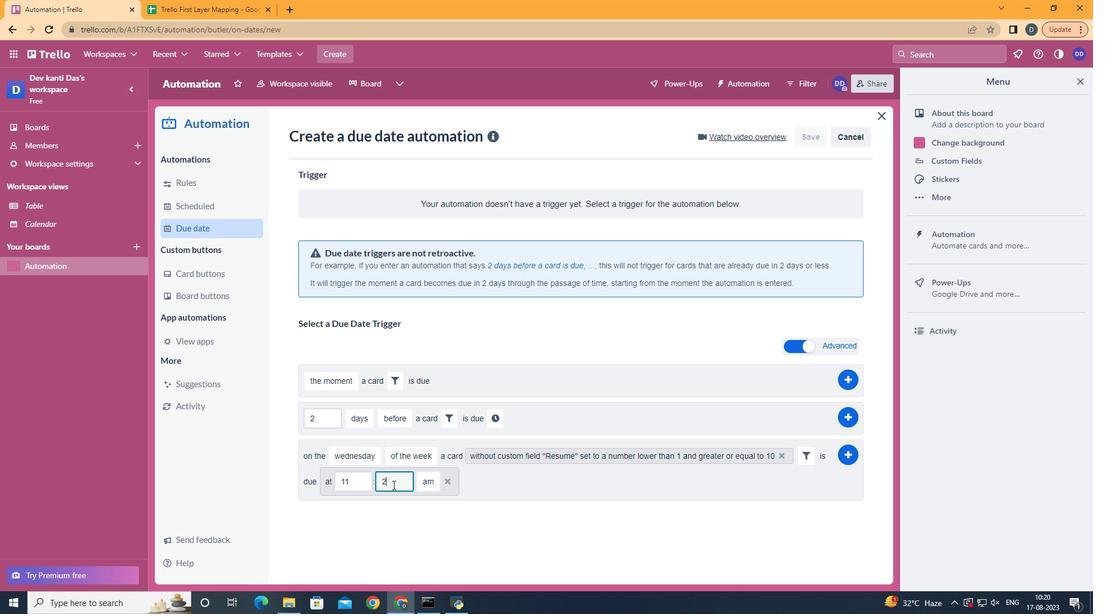 
Action: Key pressed <Key.backspace>00
Screenshot: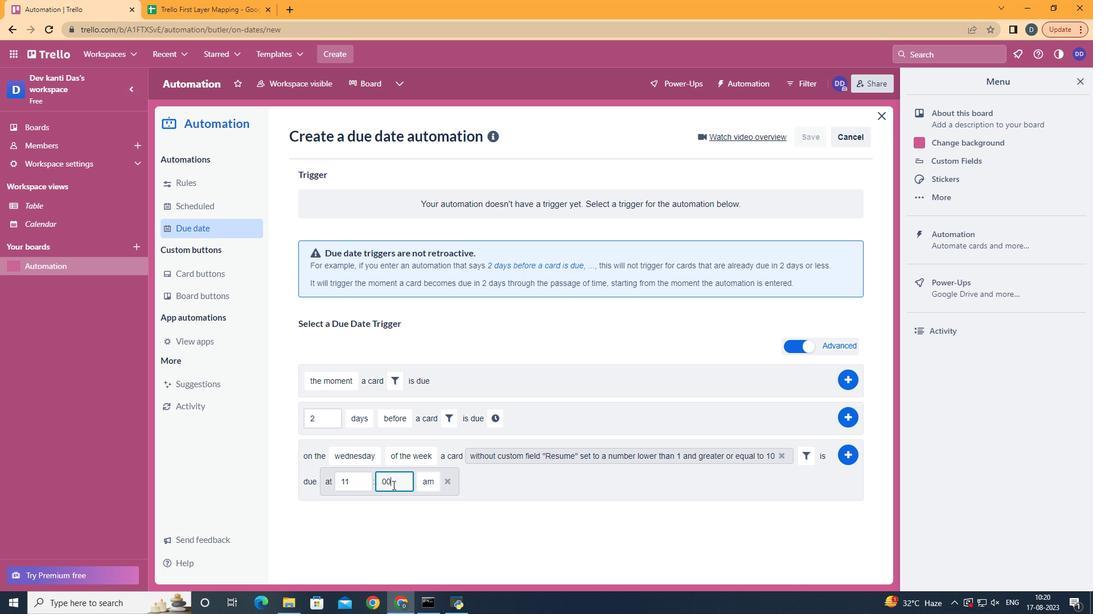 
Action: Mouse moved to (852, 454)
Screenshot: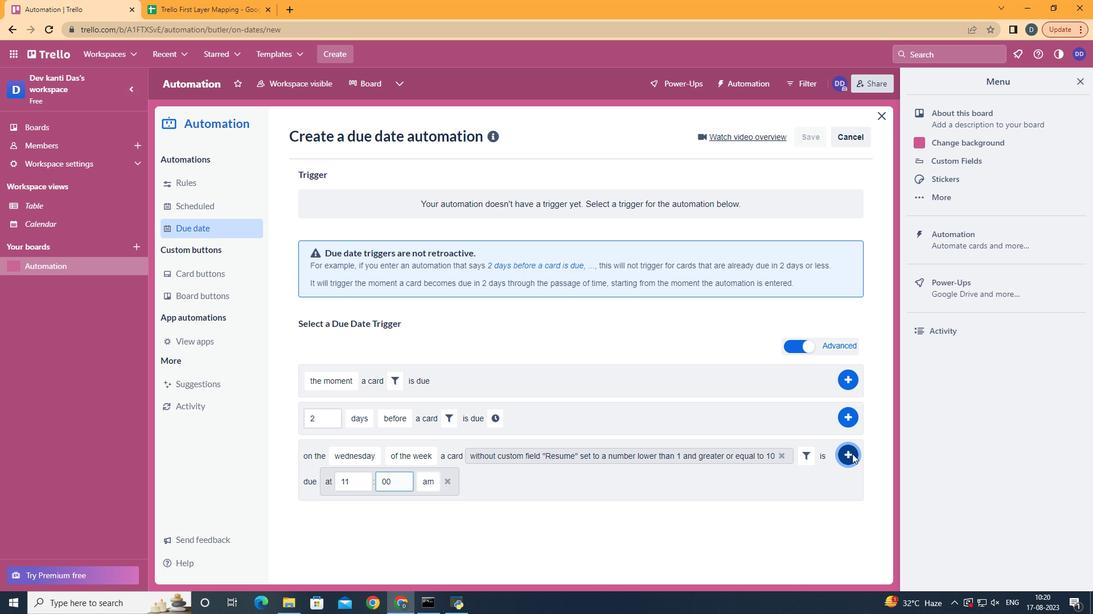 
Action: Mouse pressed left at (852, 454)
Screenshot: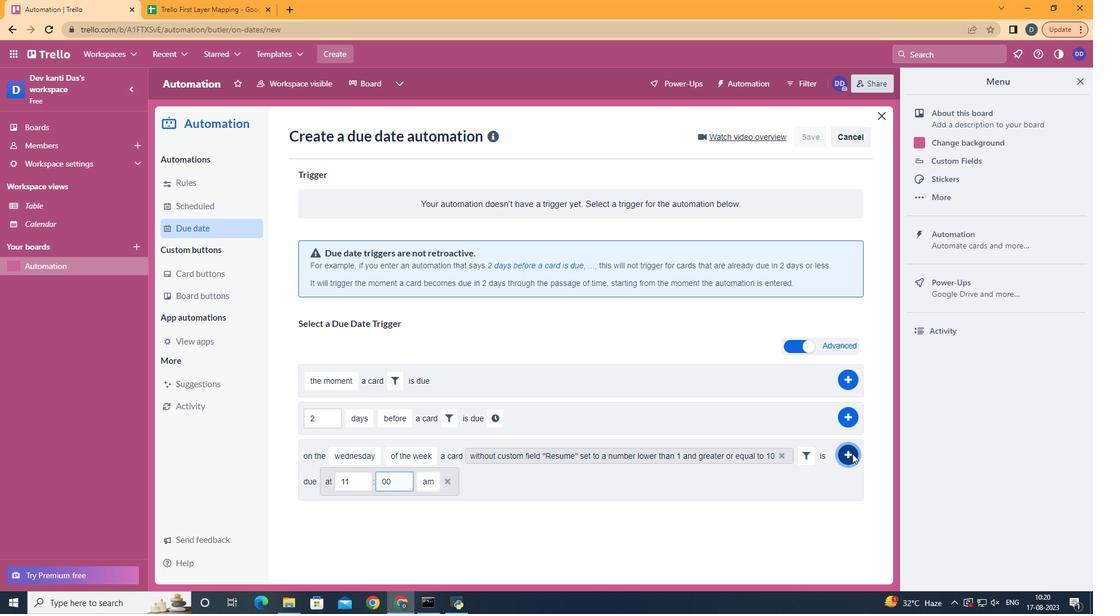 
